 Task: Convert a batch of audio files from FLAC to MP3 format using VLC's batch conversion tool.
Action: Mouse moved to (145, 9)
Screenshot: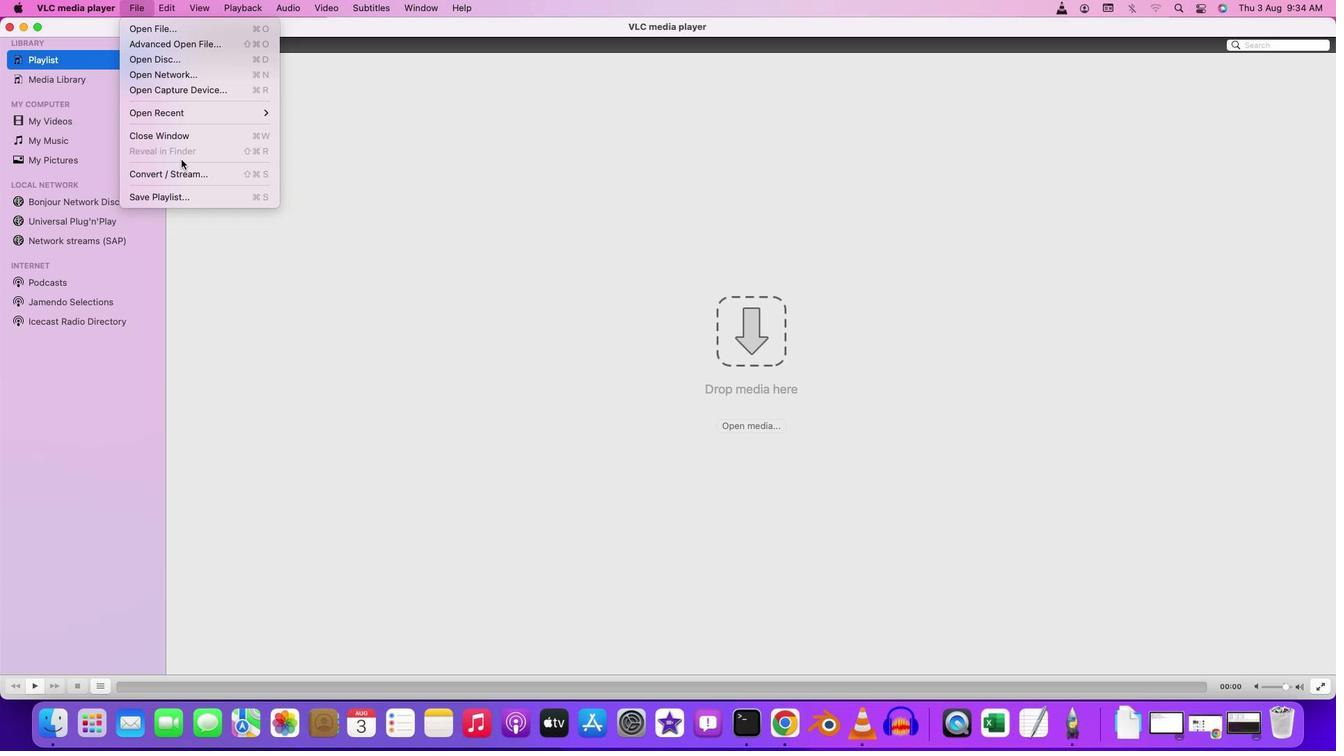 
Action: Mouse pressed left at (145, 9)
Screenshot: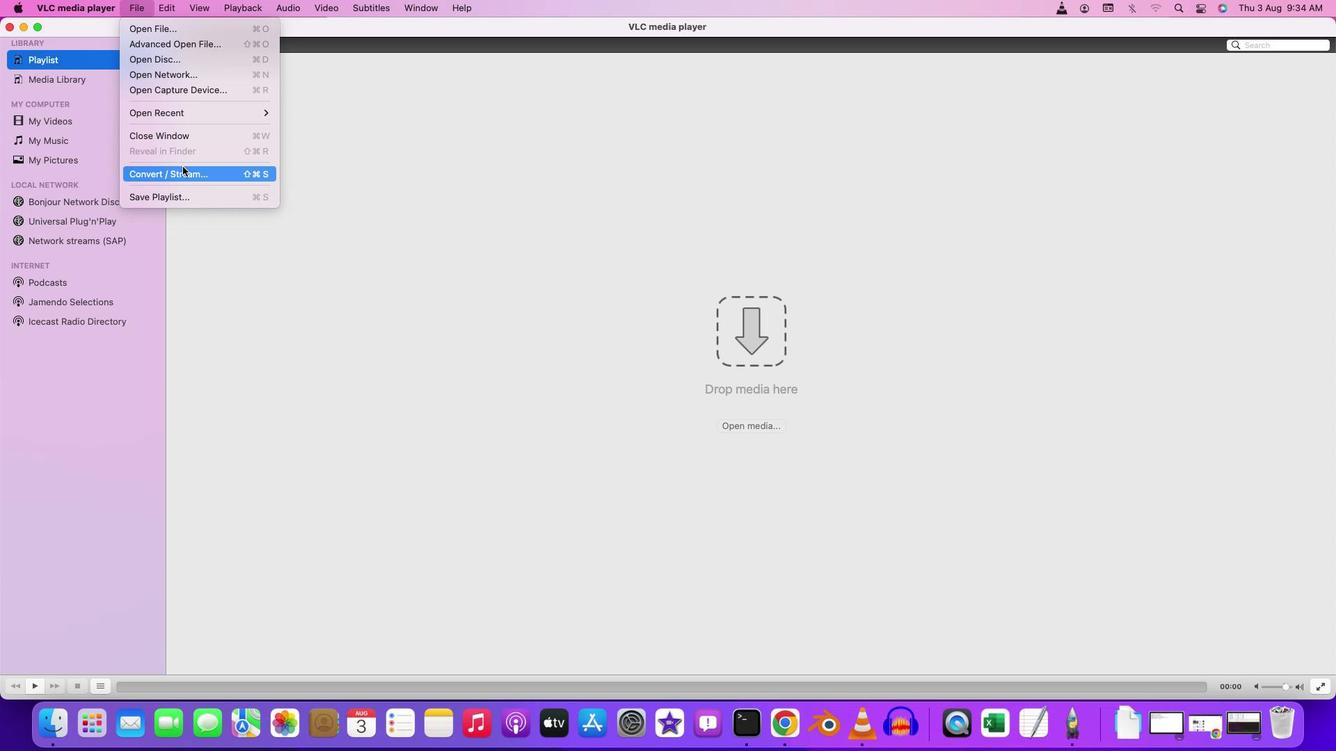 
Action: Mouse moved to (182, 167)
Screenshot: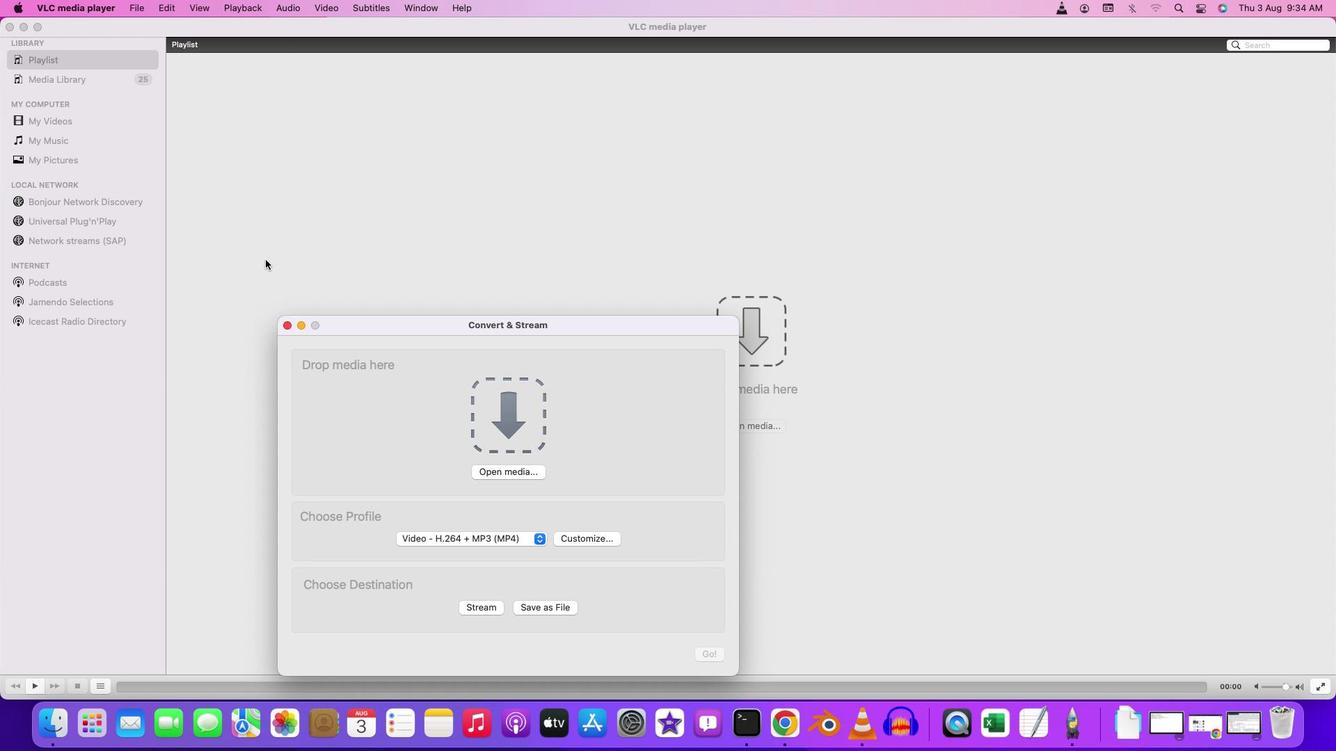 
Action: Mouse pressed left at (182, 167)
Screenshot: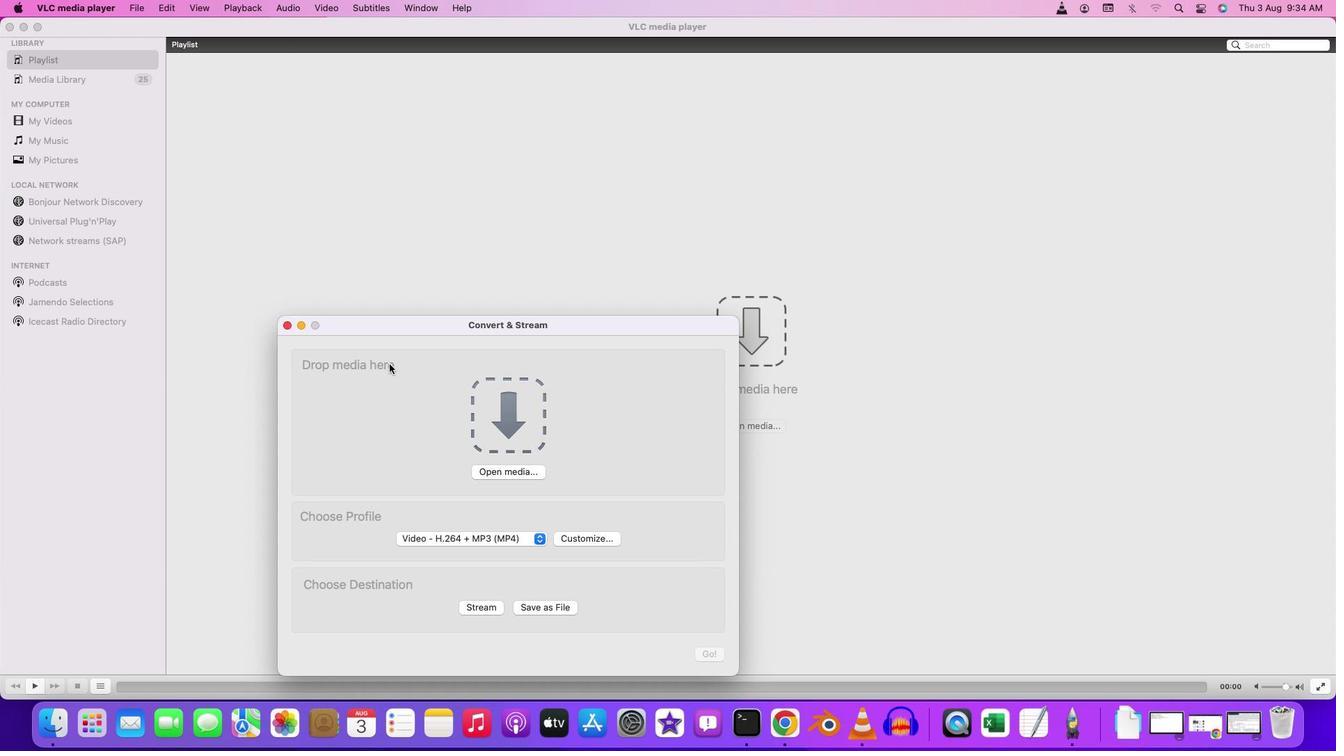 
Action: Mouse moved to (512, 464)
Screenshot: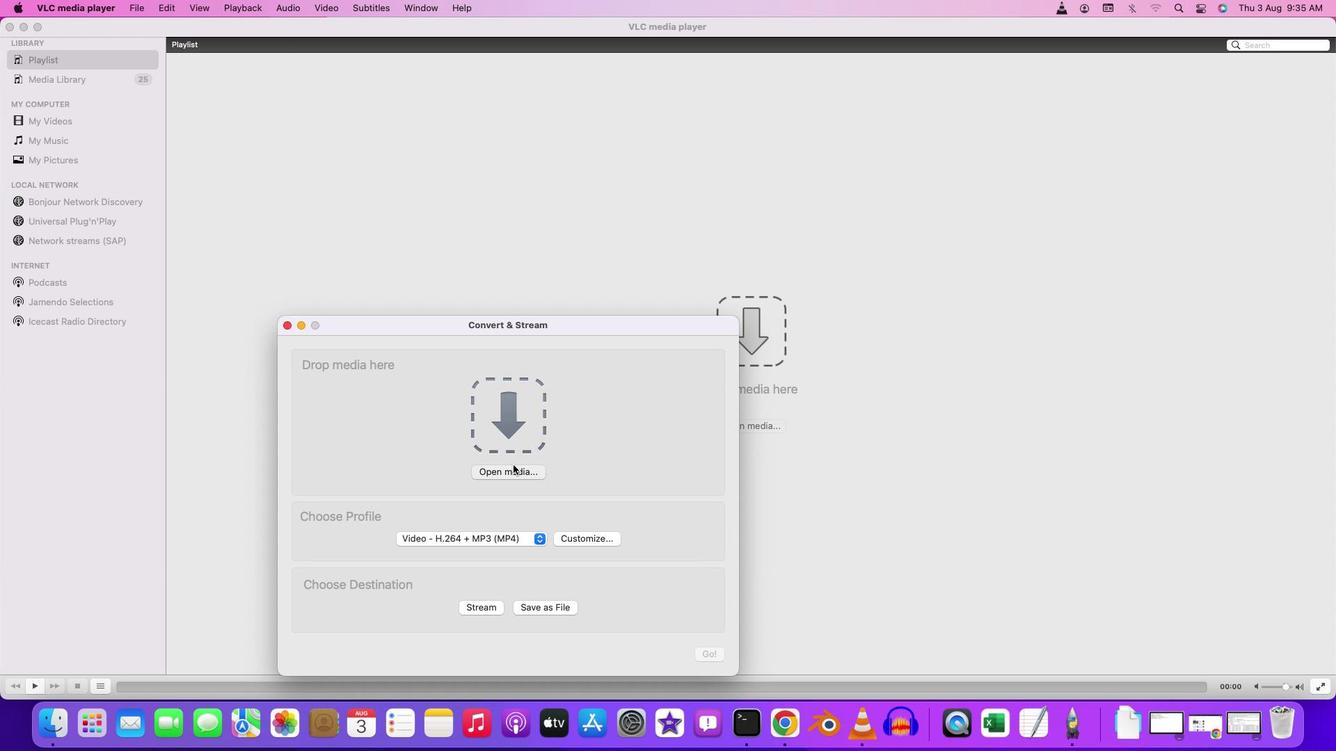
Action: Mouse pressed left at (512, 464)
Screenshot: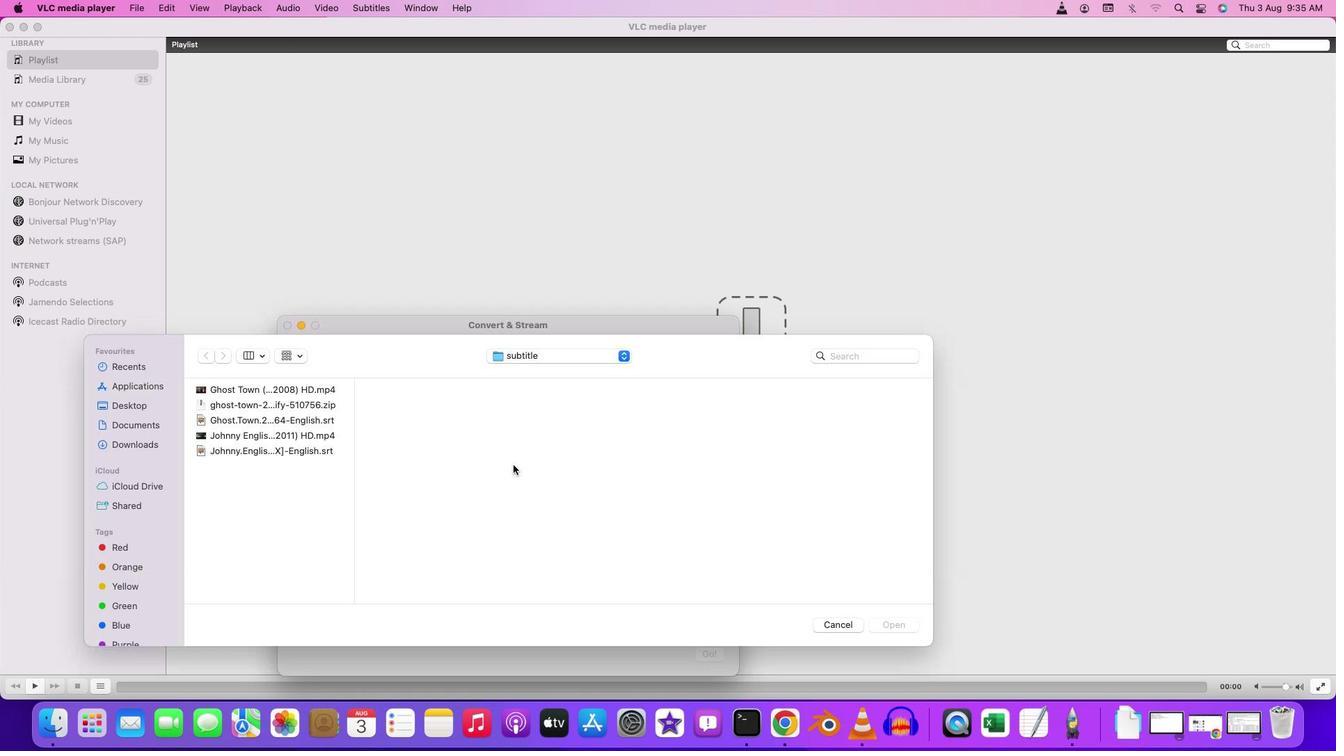 
Action: Mouse moved to (142, 406)
Screenshot: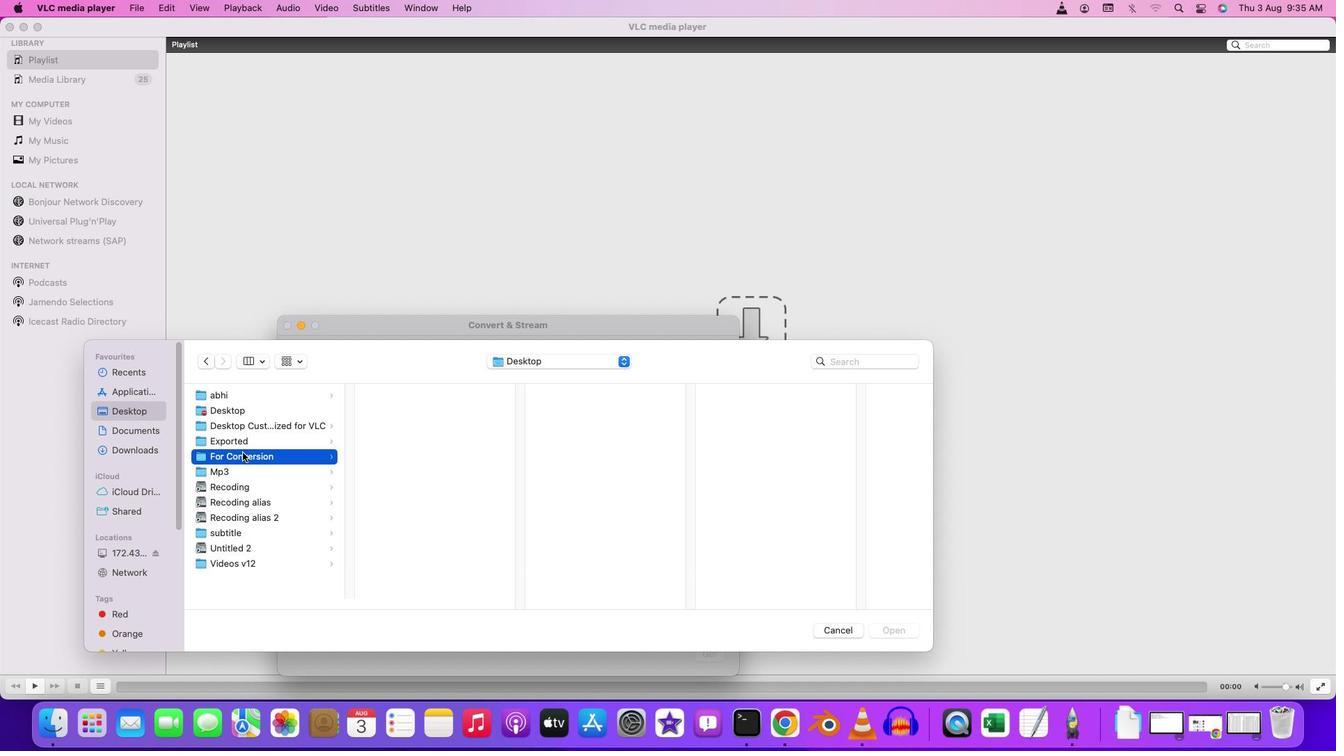 
Action: Mouse pressed left at (142, 406)
Screenshot: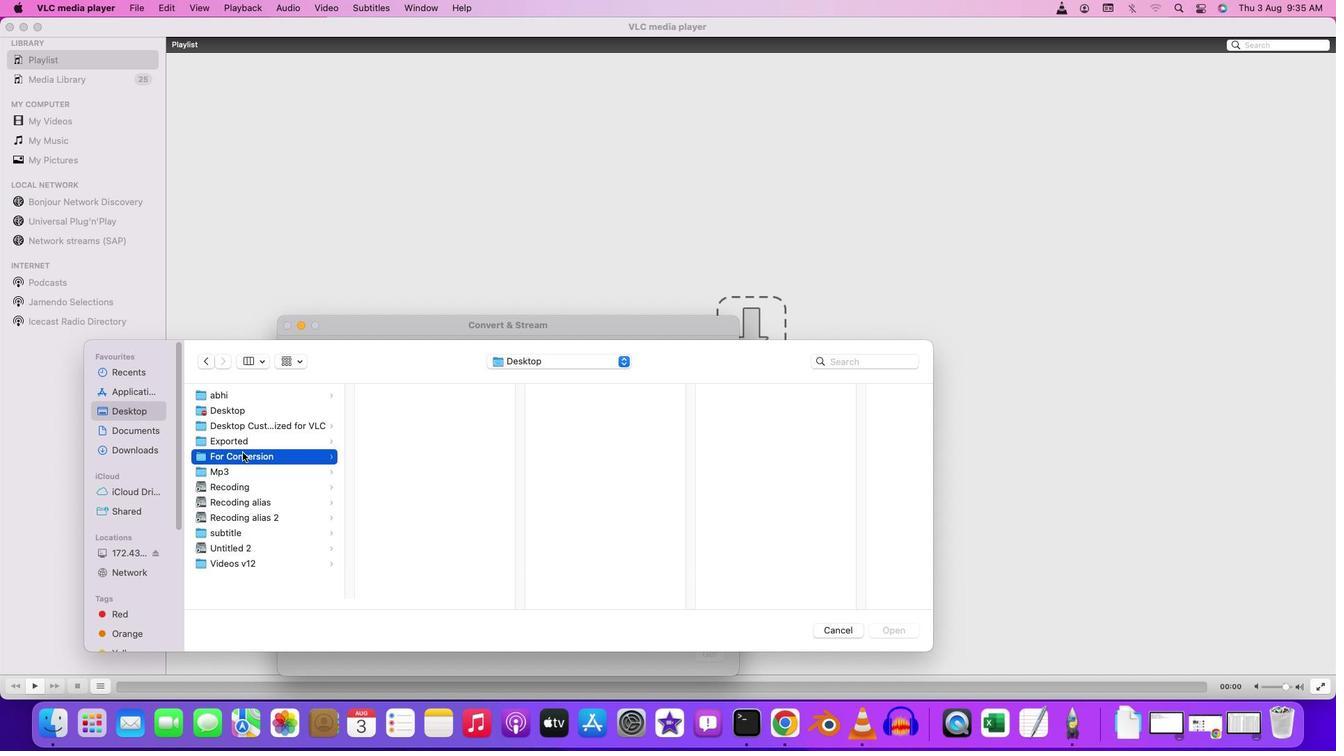 
Action: Mouse moved to (242, 452)
Screenshot: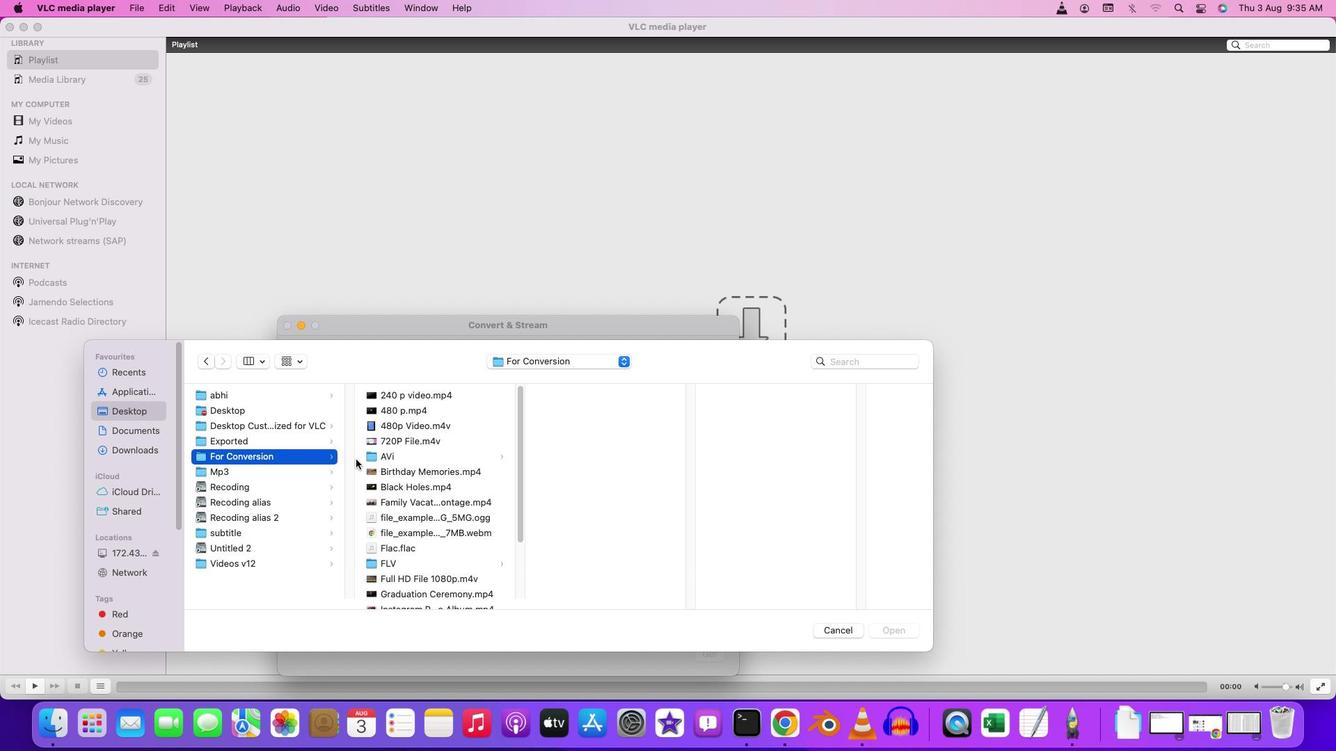 
Action: Mouse pressed left at (242, 452)
Screenshot: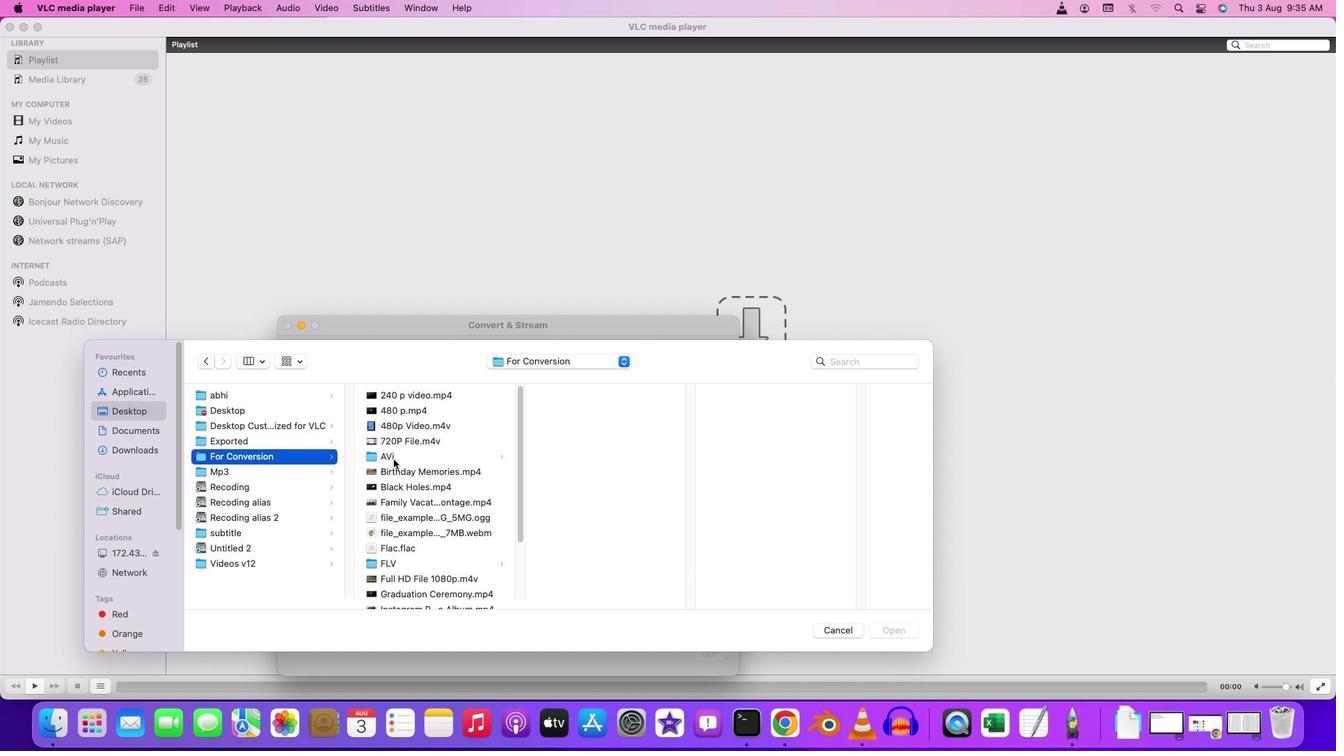 
Action: Mouse moved to (242, 452)
Screenshot: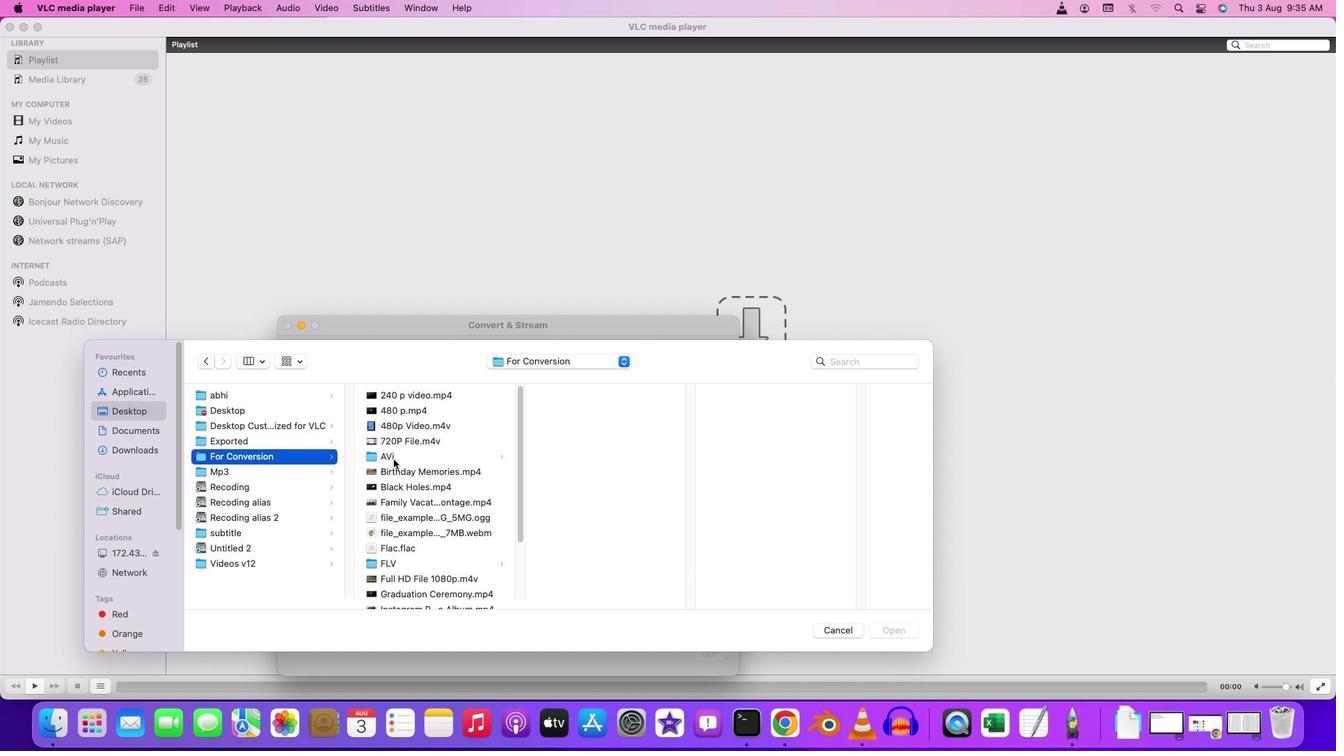 
Action: Mouse pressed left at (242, 452)
Screenshot: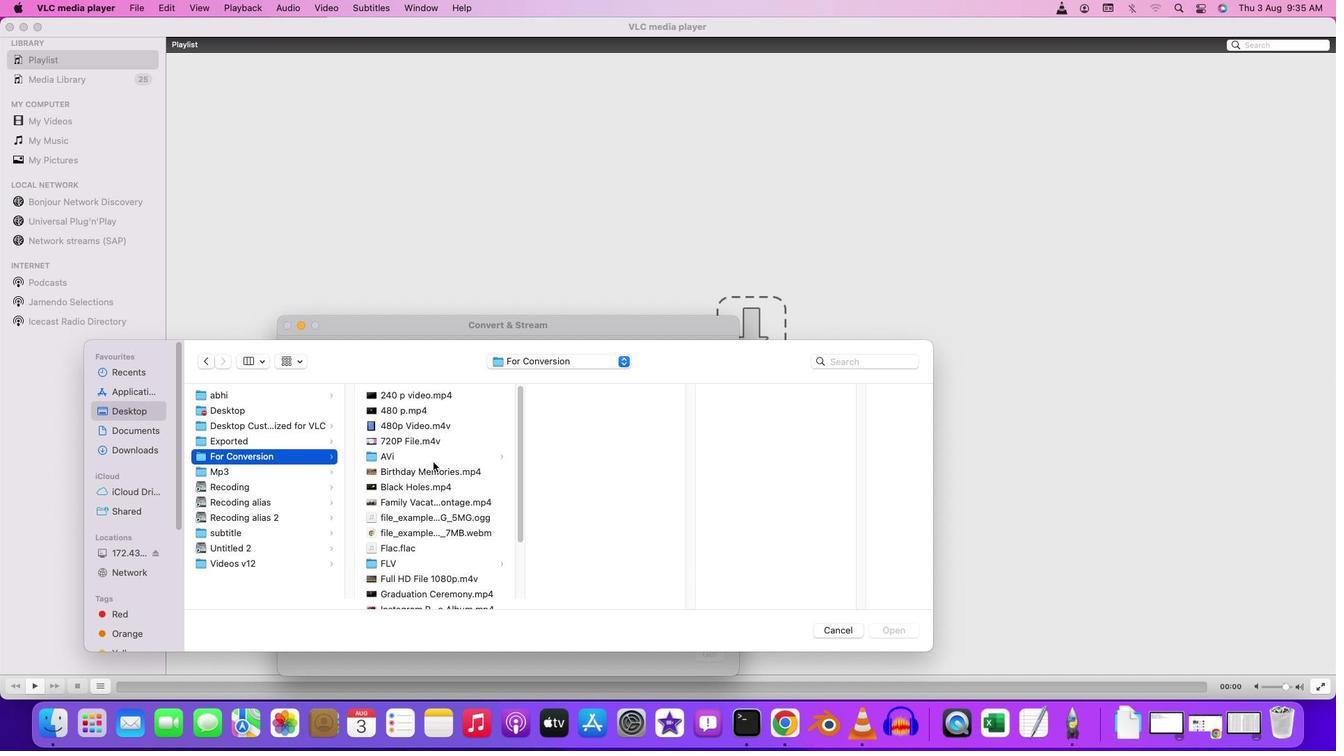 
Action: Mouse moved to (411, 549)
Screenshot: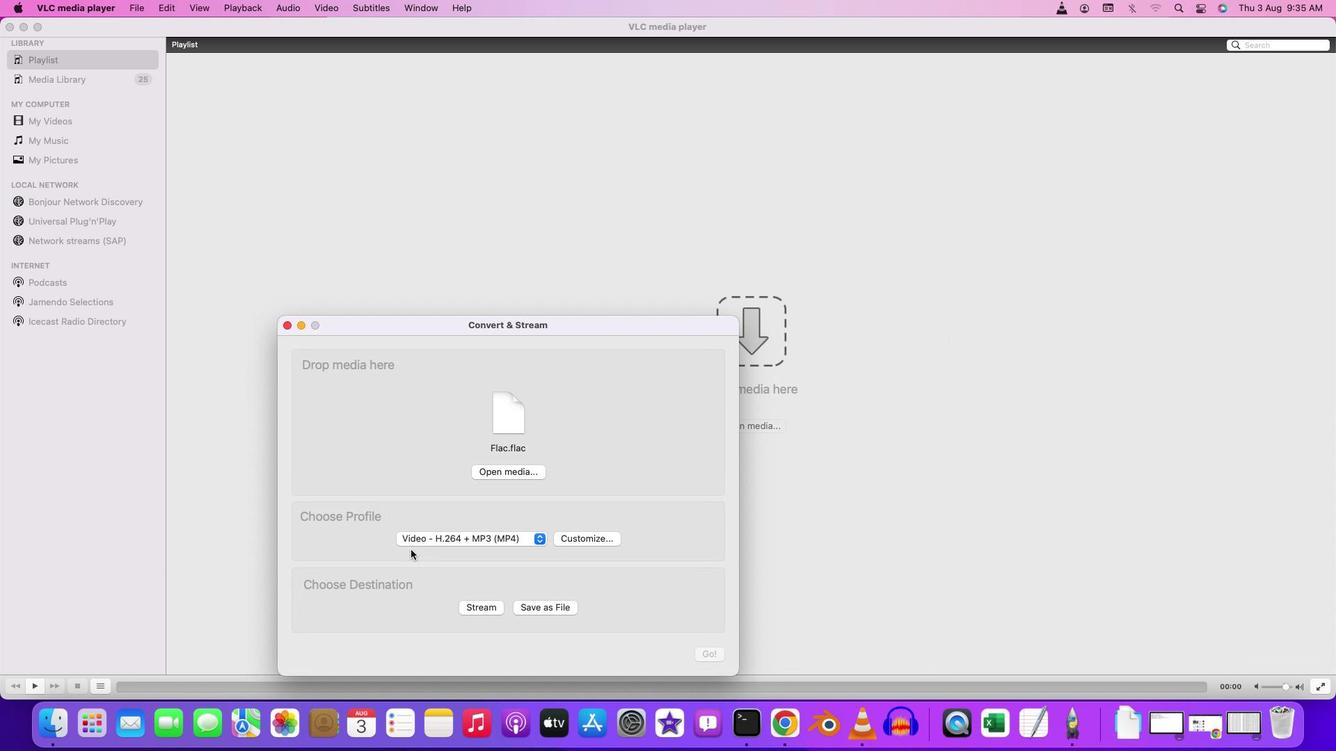 
Action: Mouse pressed left at (411, 549)
Screenshot: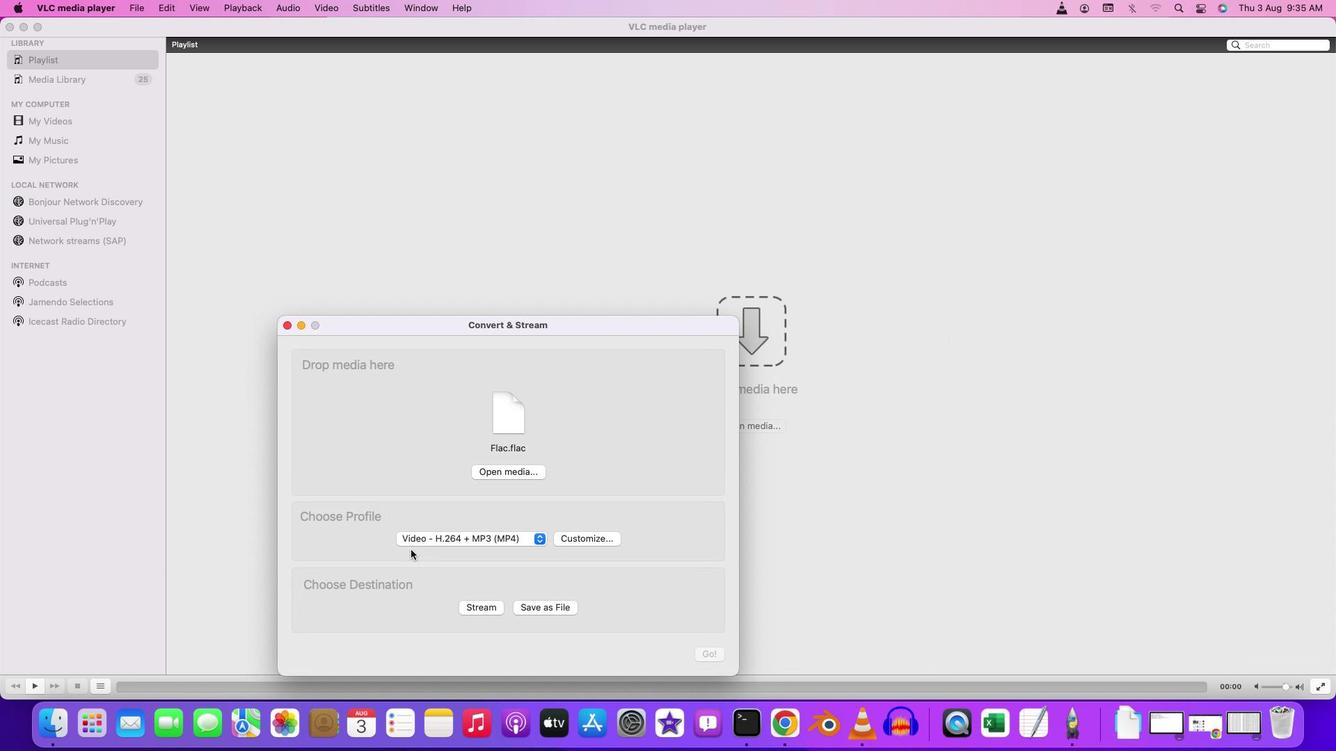 
Action: Mouse pressed left at (411, 549)
Screenshot: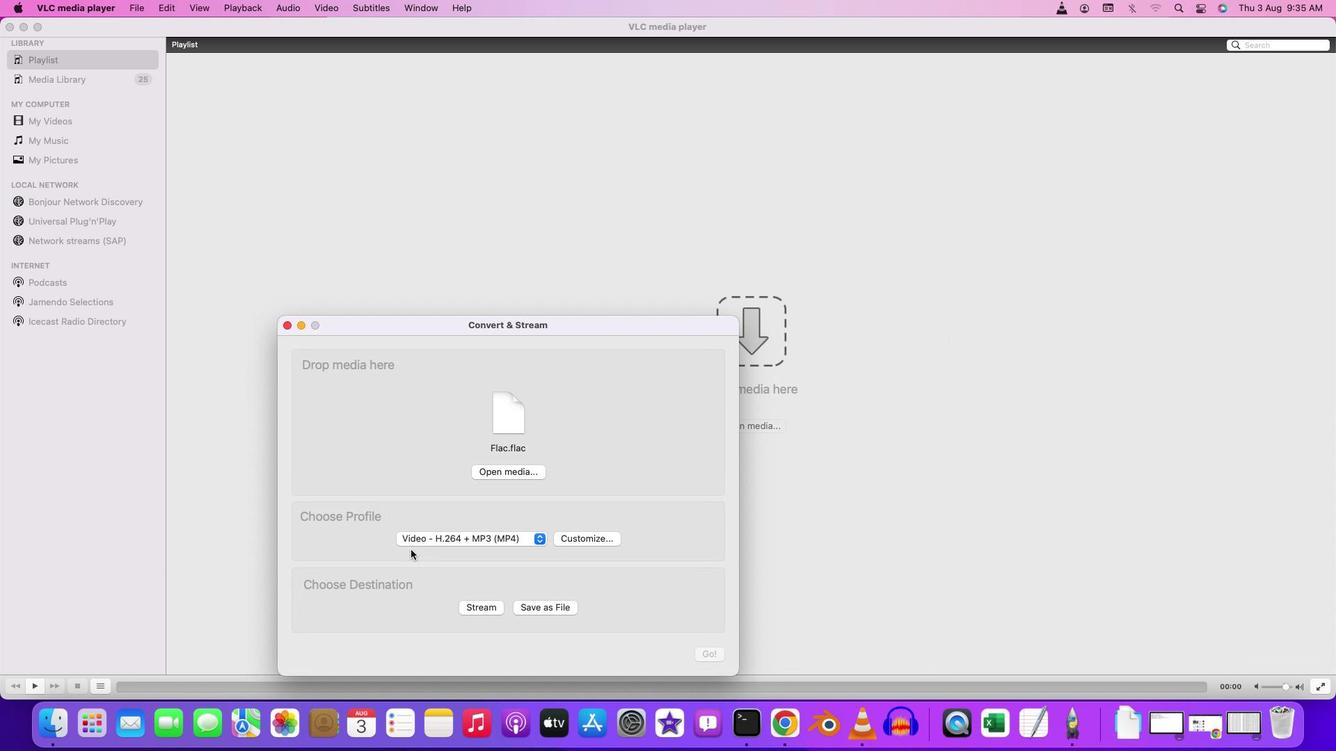 
Action: Mouse moved to (542, 544)
Screenshot: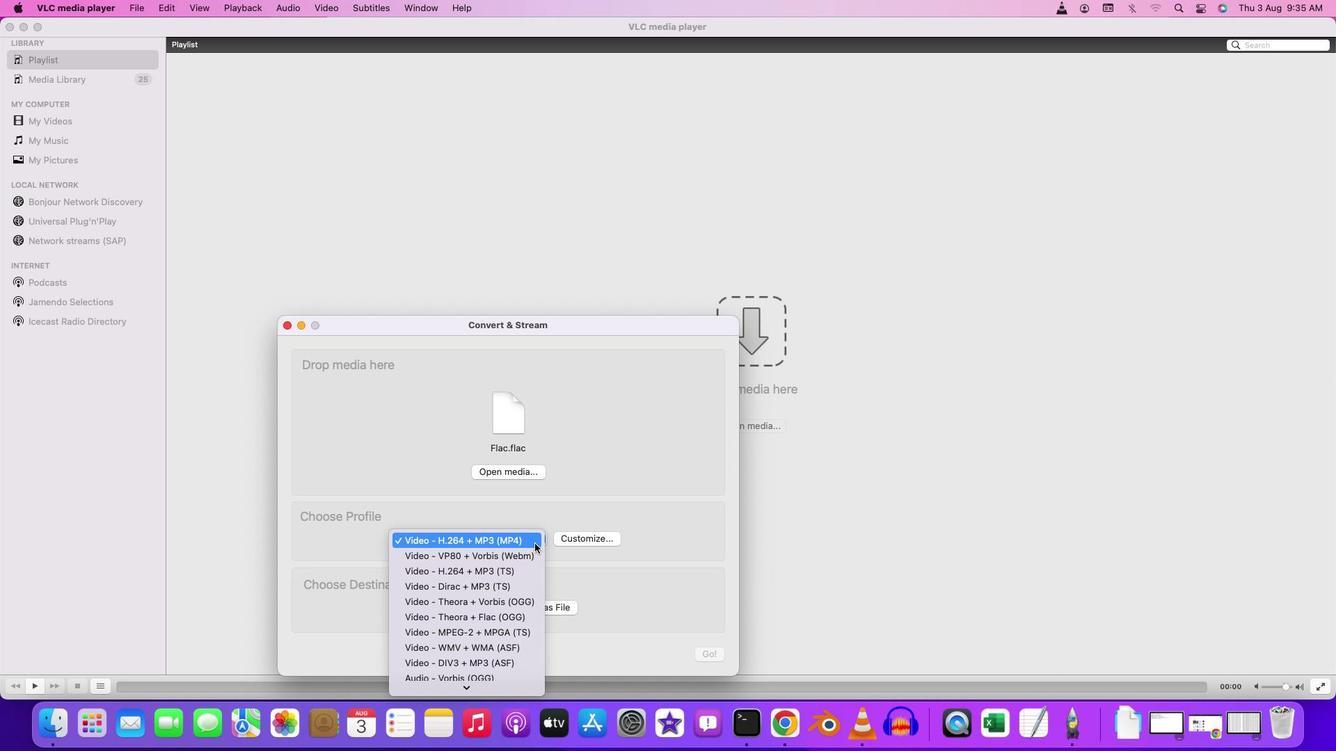 
Action: Mouse pressed left at (542, 544)
Screenshot: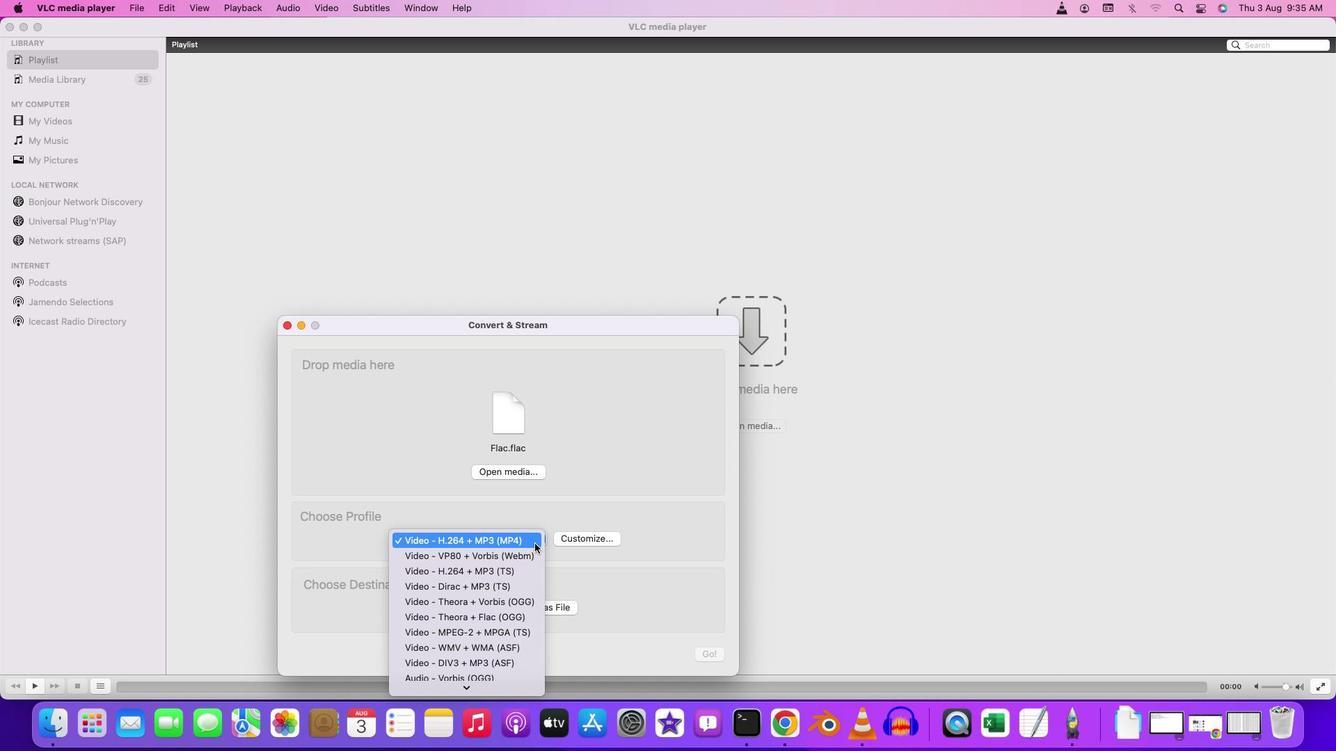 
Action: Mouse moved to (535, 543)
Screenshot: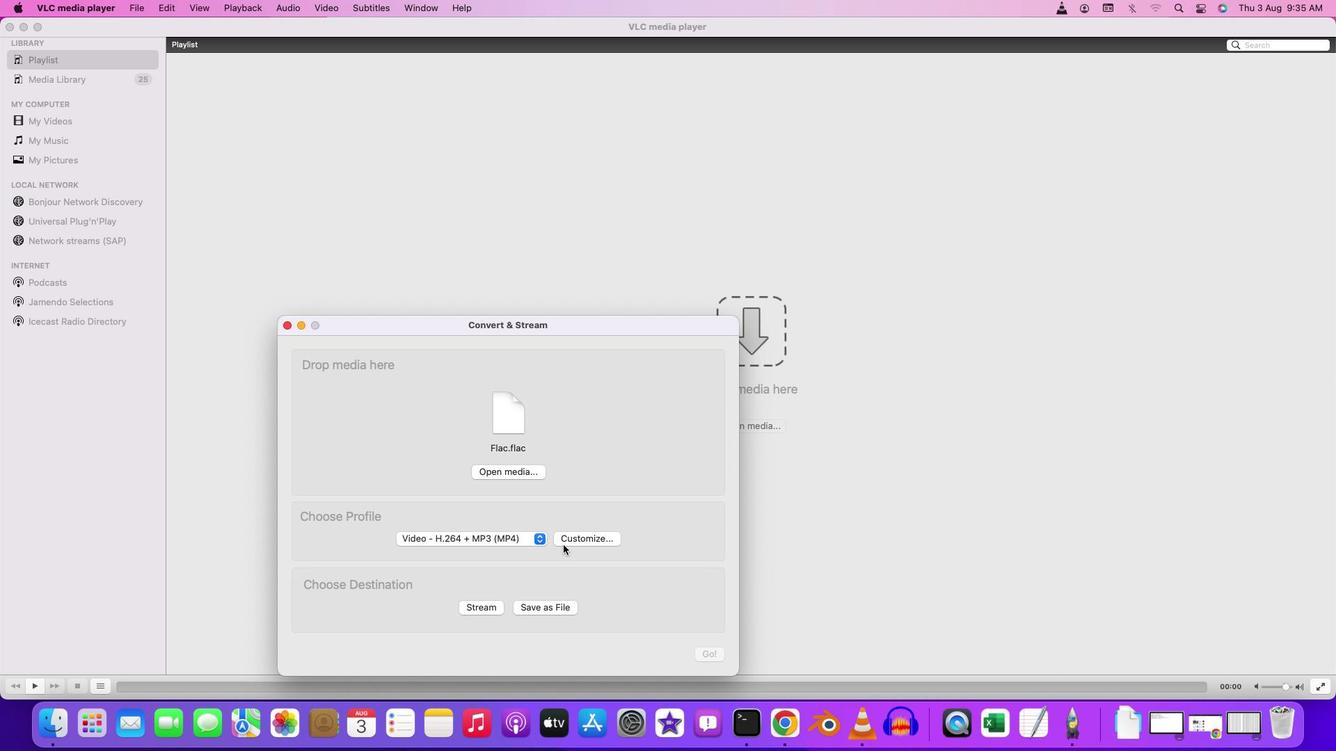 
Action: Mouse pressed left at (535, 543)
Screenshot: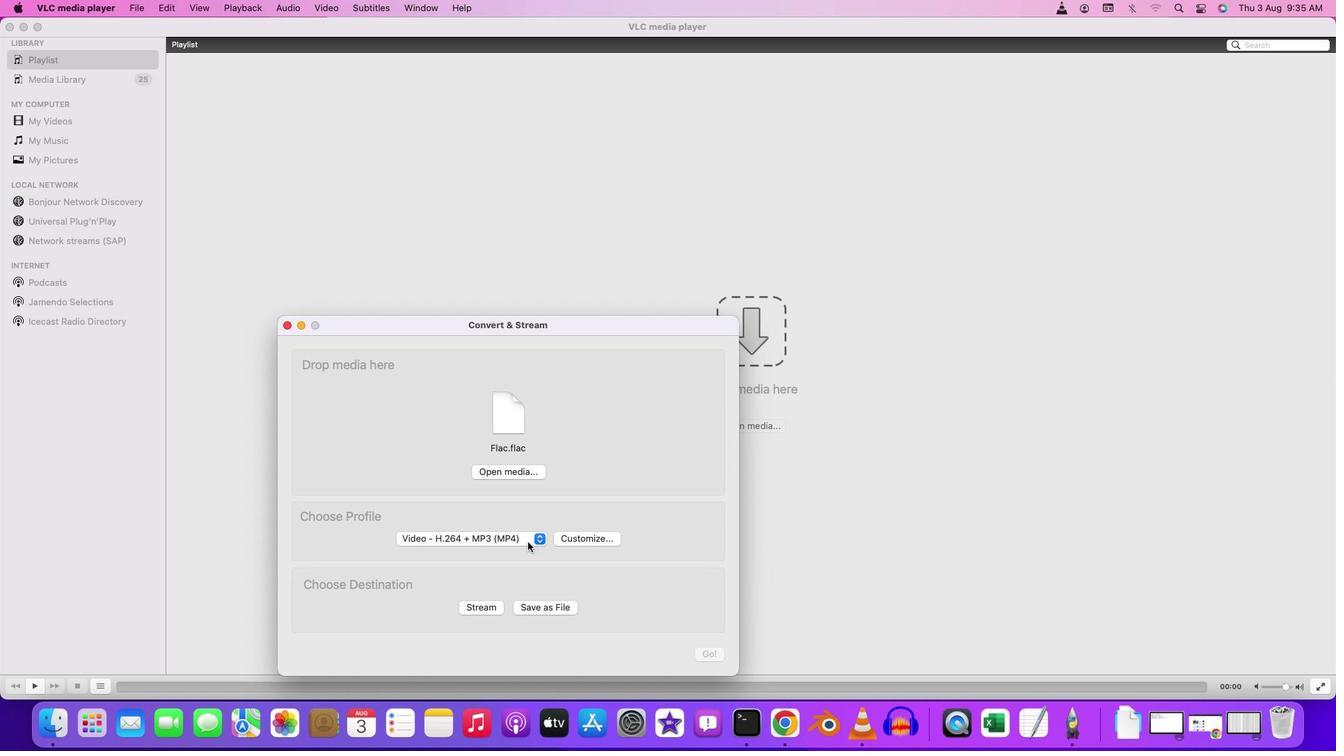 
Action: Mouse moved to (535, 541)
Screenshot: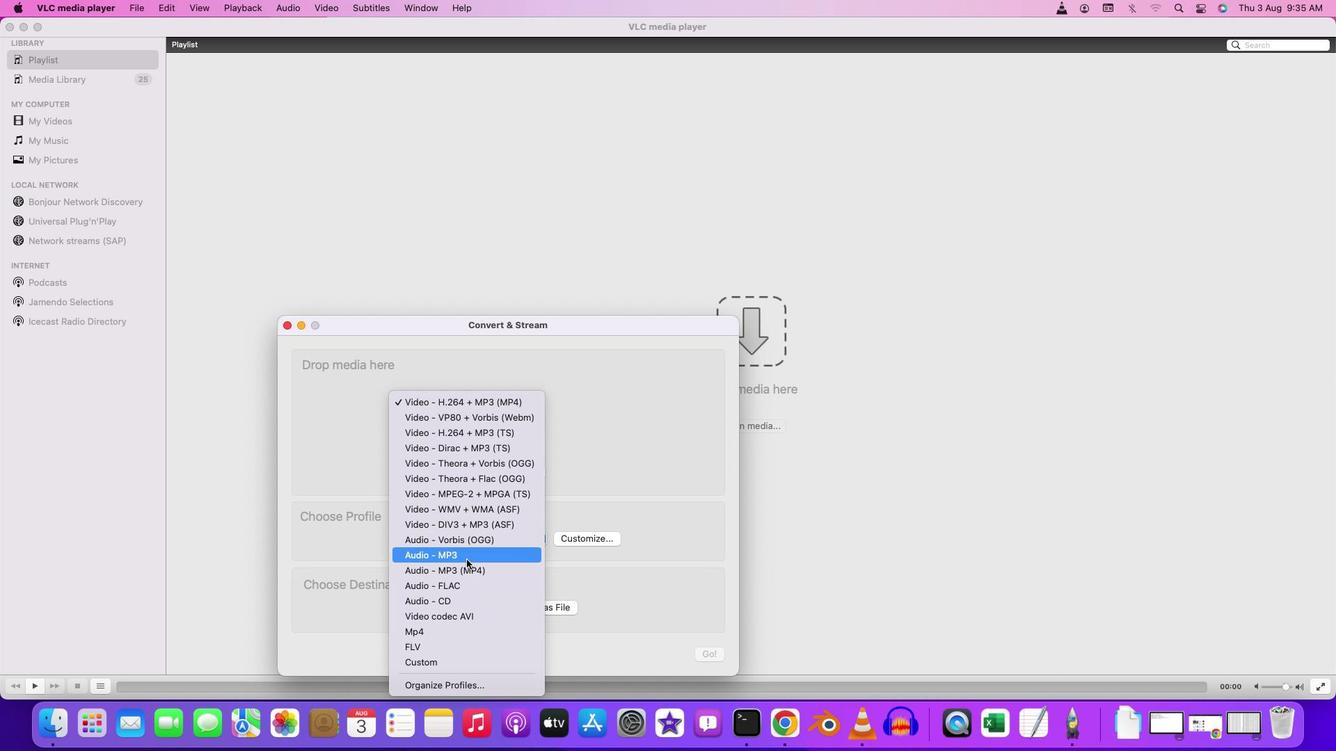 
Action: Mouse pressed left at (535, 541)
Screenshot: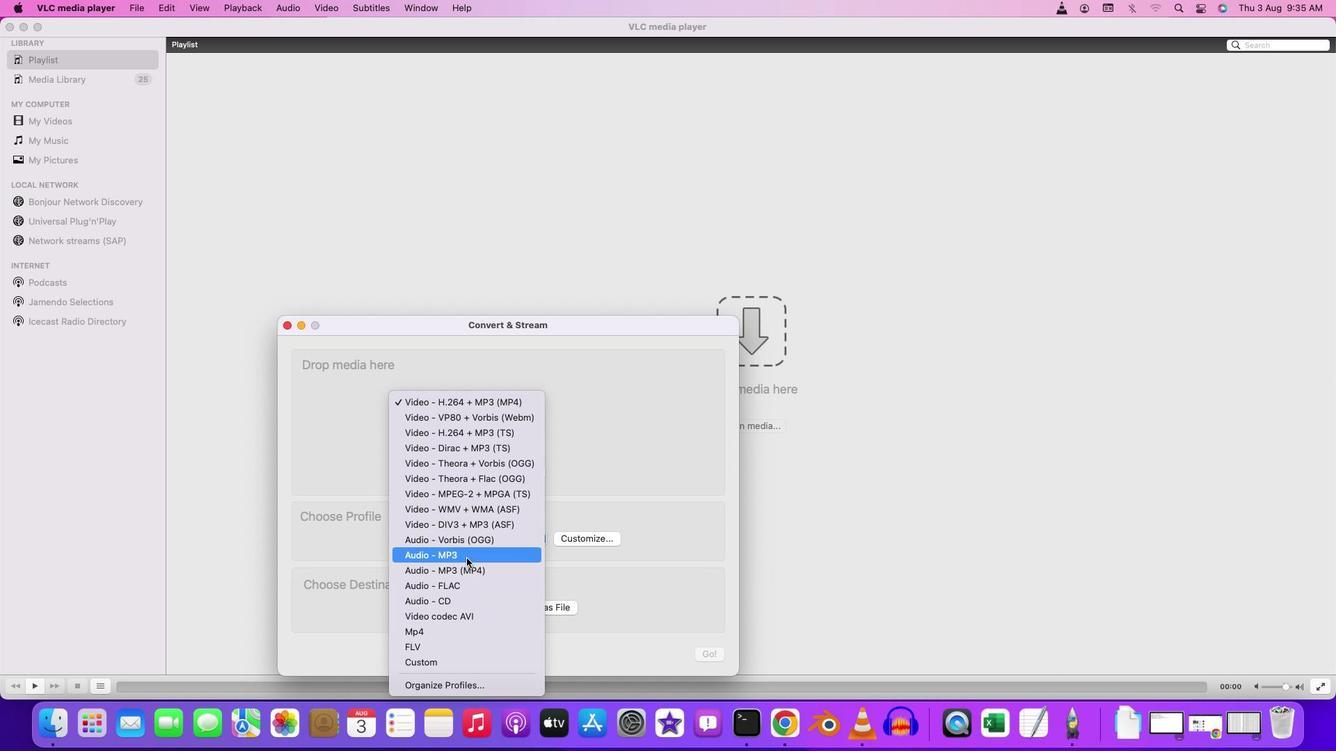 
Action: Mouse moved to (491, 613)
Screenshot: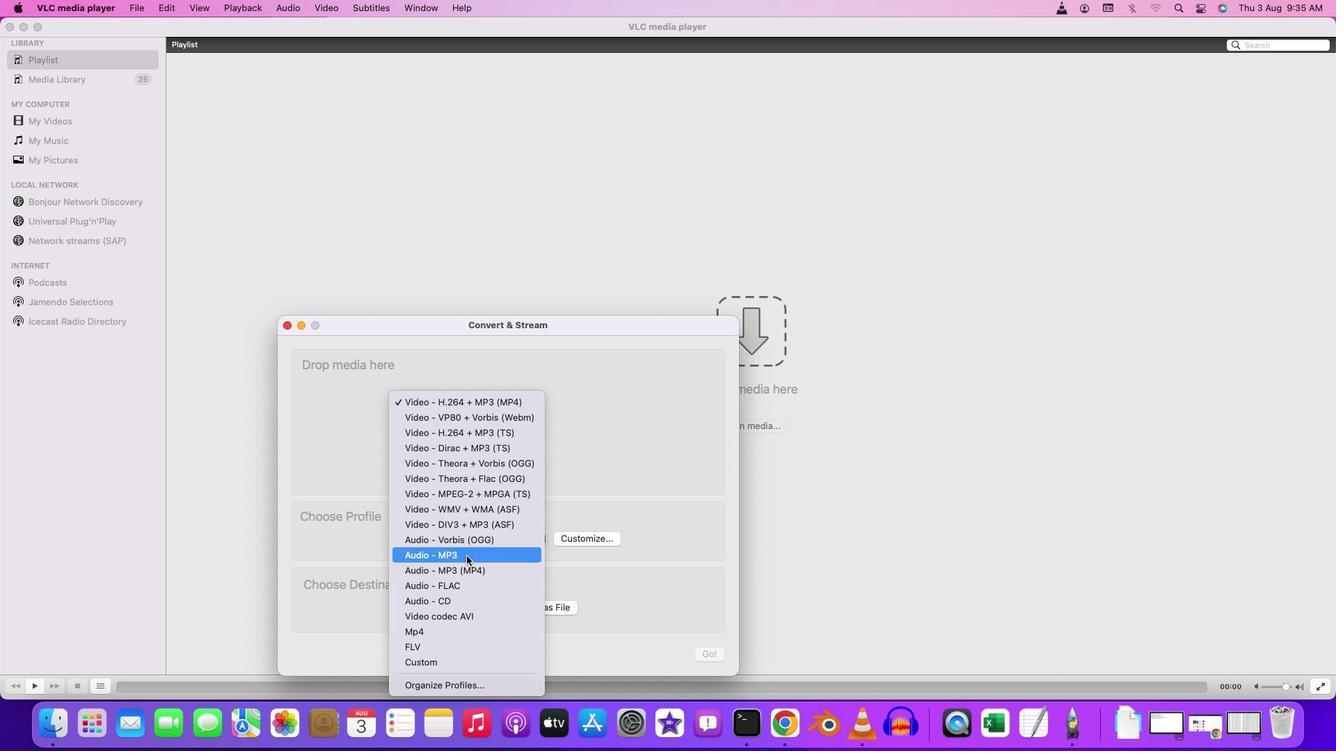 
Action: Mouse scrolled (491, 613) with delta (0, 0)
Screenshot: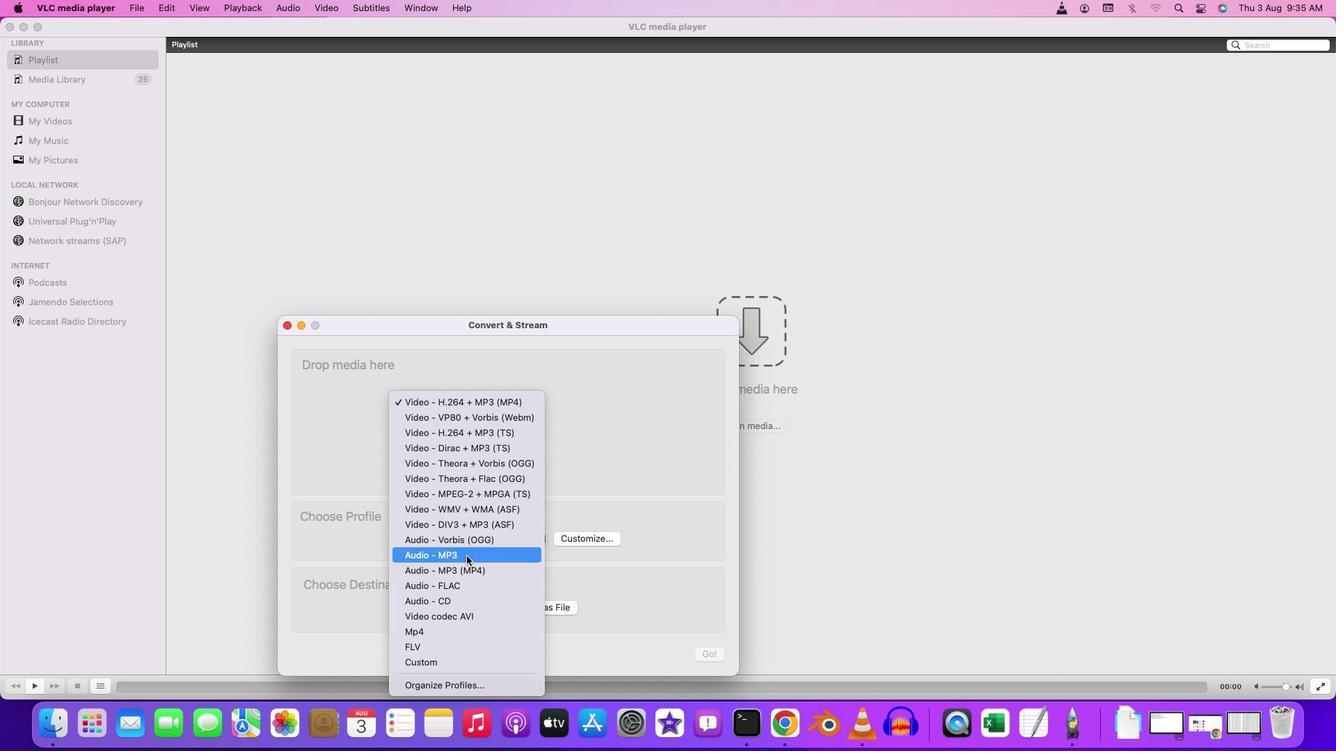 
Action: Mouse moved to (491, 614)
Screenshot: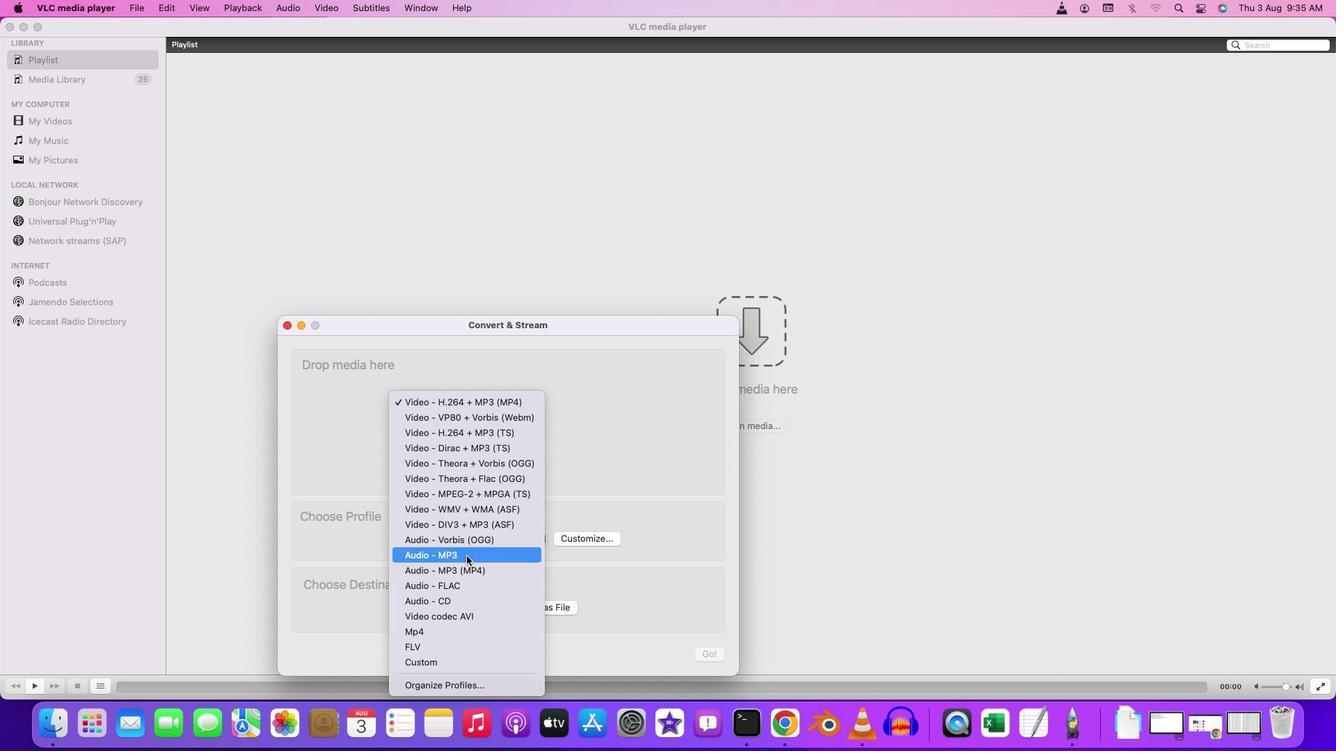 
Action: Mouse scrolled (491, 614) with delta (0, 0)
Screenshot: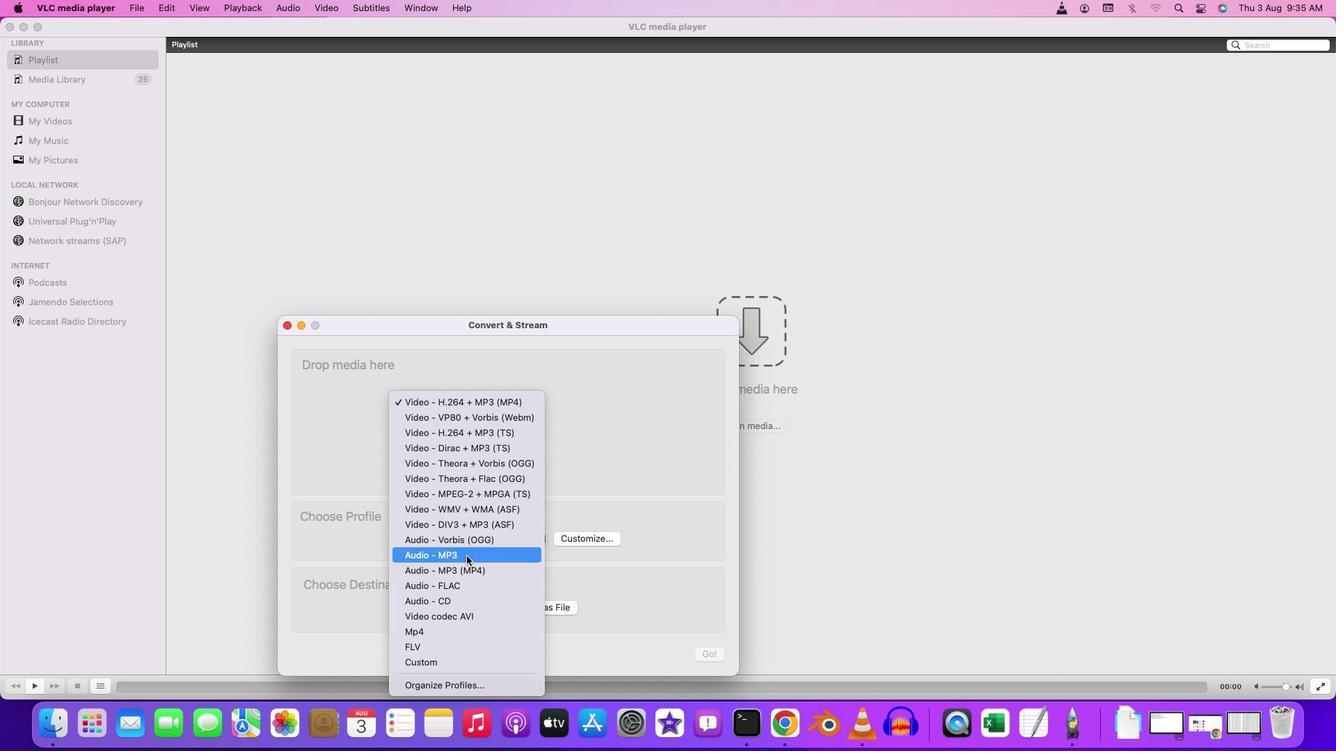 
Action: Mouse moved to (490, 614)
Screenshot: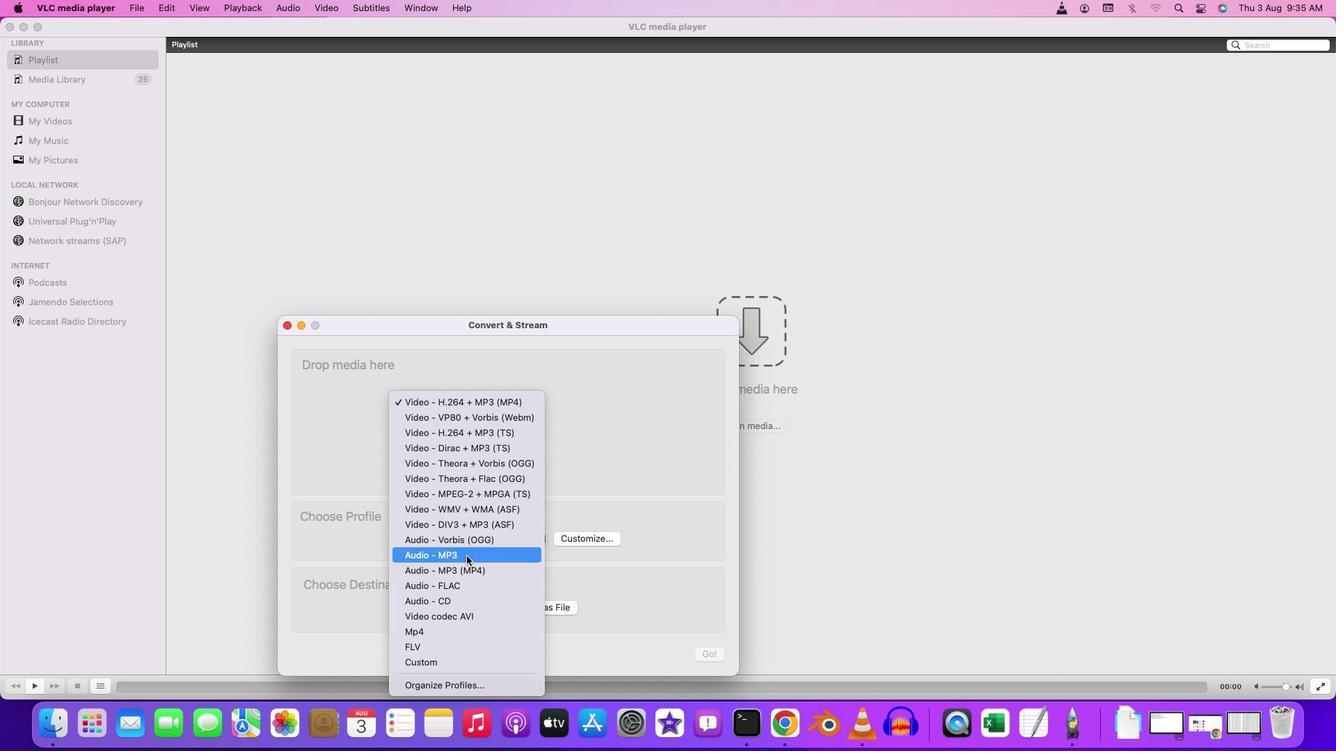 
Action: Mouse scrolled (490, 614) with delta (0, -2)
Screenshot: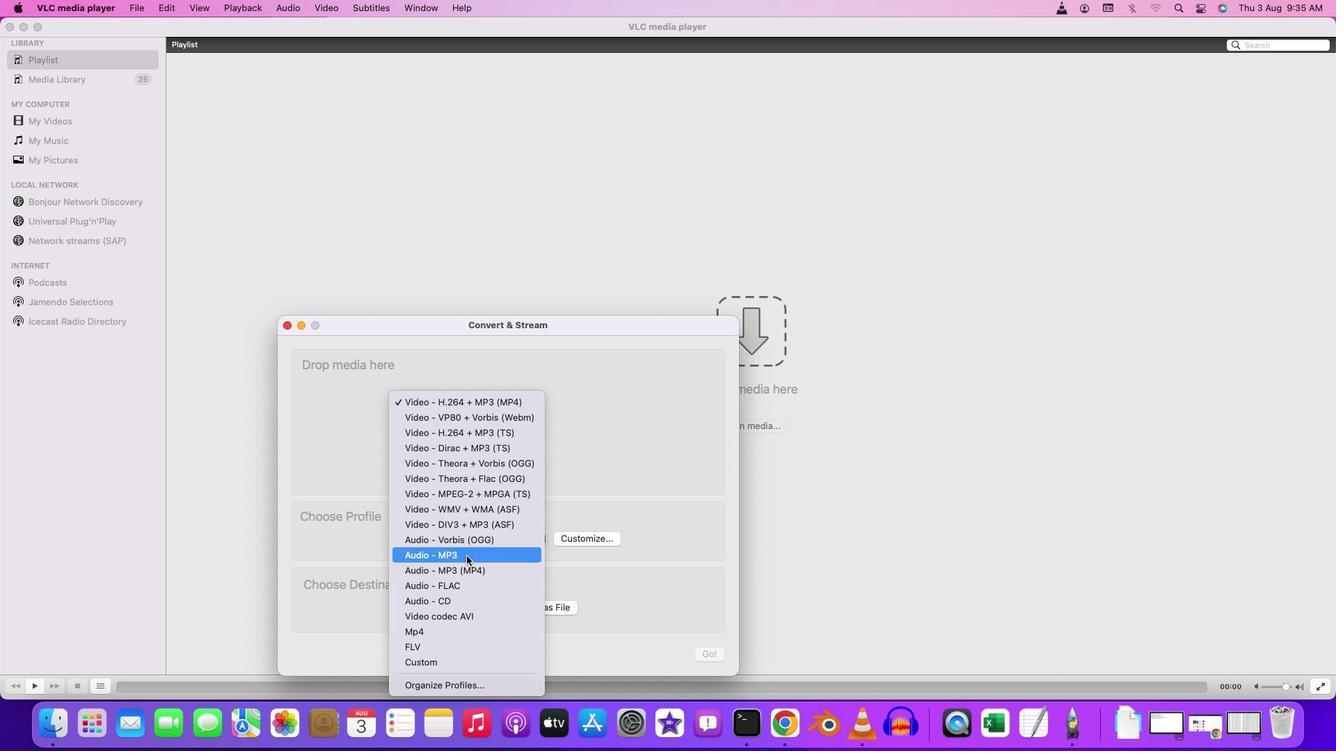 
Action: Mouse moved to (490, 615)
Screenshot: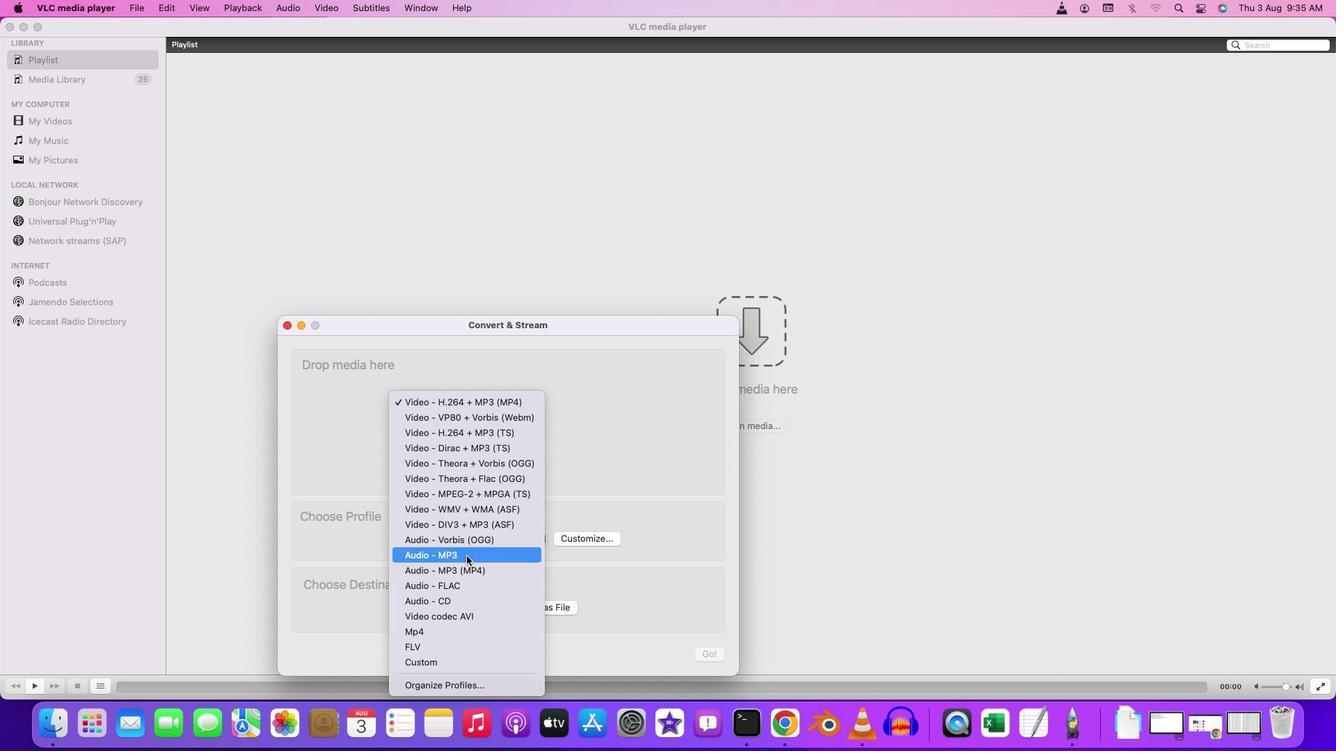 
Action: Mouse scrolled (490, 615) with delta (0, -3)
Screenshot: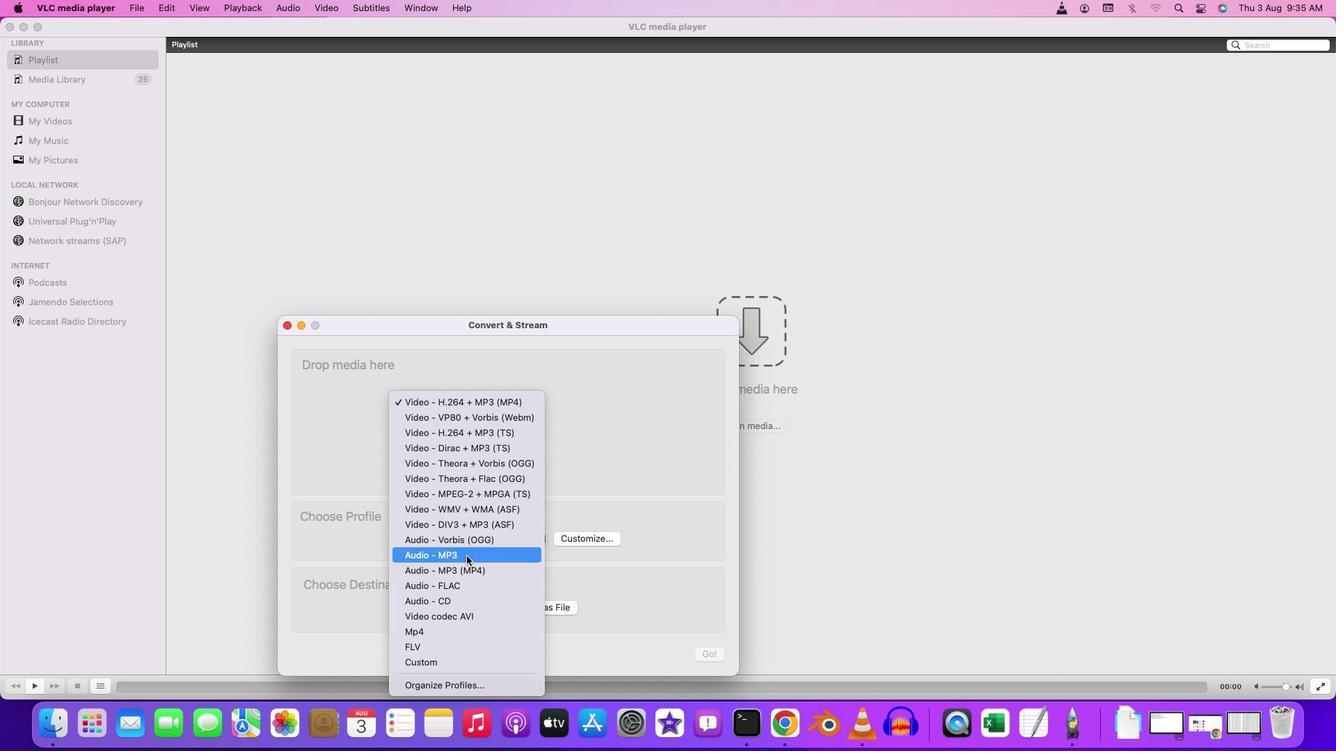
Action: Mouse scrolled (490, 615) with delta (0, -4)
Screenshot: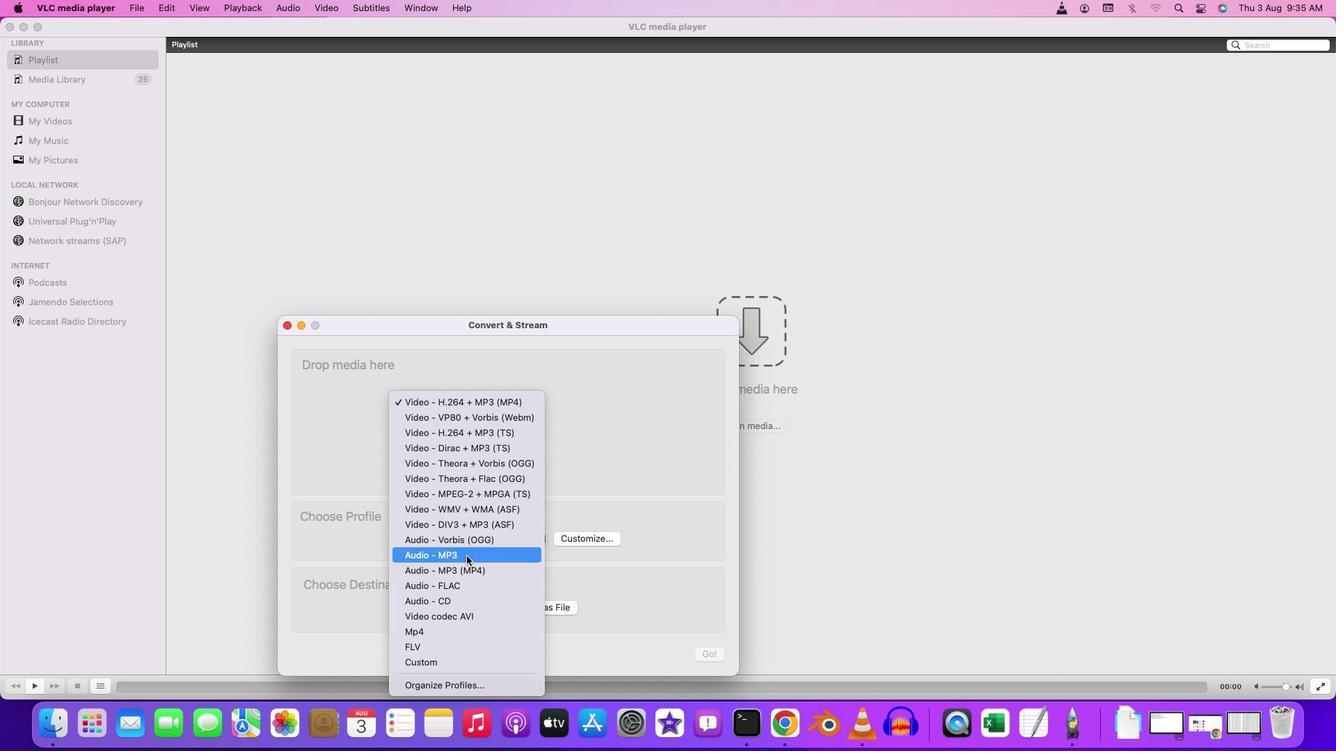 
Action: Mouse scrolled (490, 615) with delta (0, -4)
Screenshot: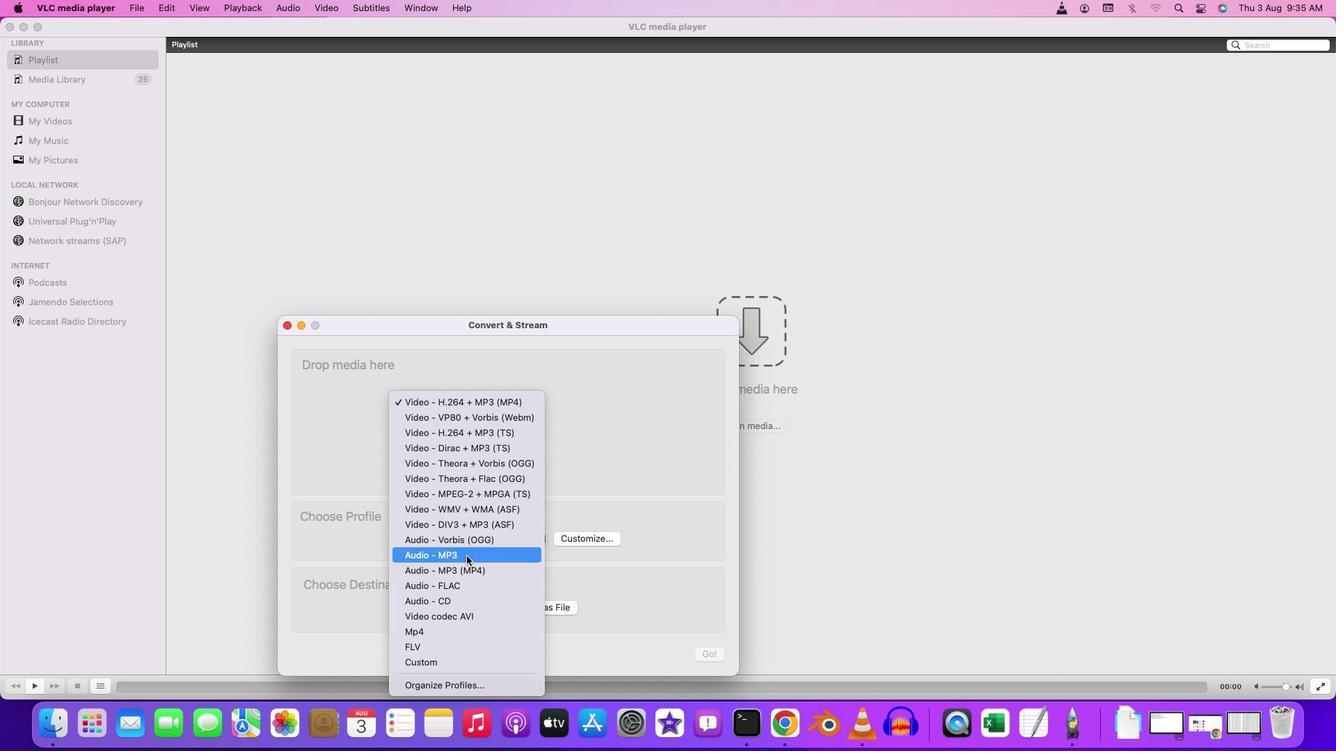 
Action: Mouse moved to (466, 556)
Screenshot: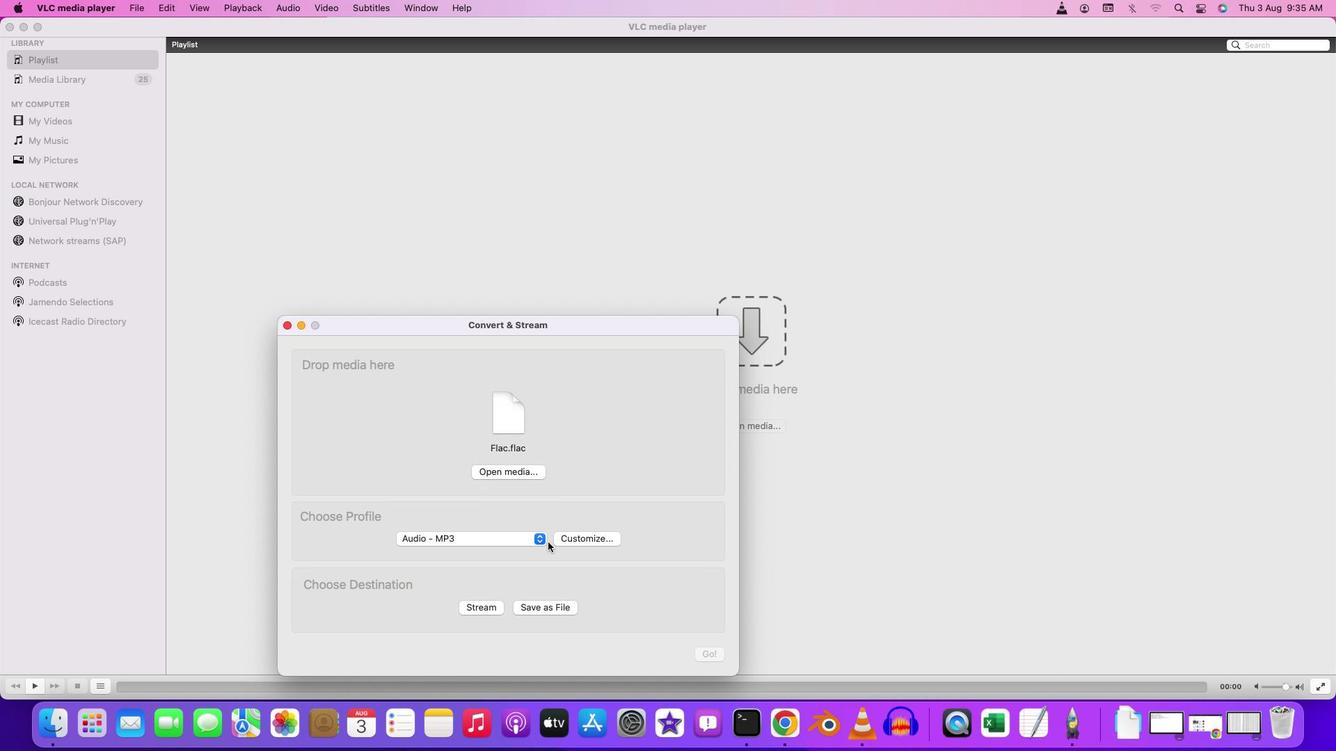 
Action: Mouse pressed left at (466, 556)
Screenshot: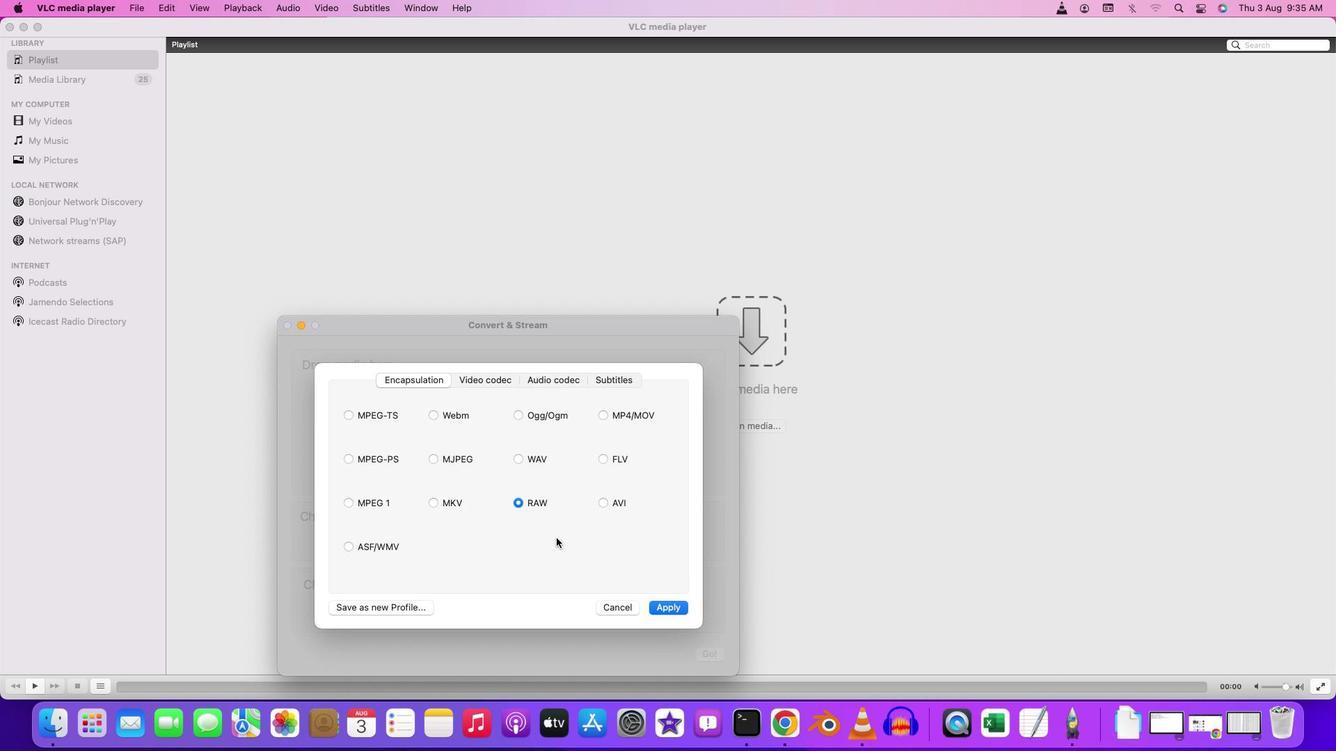 
Action: Mouse moved to (555, 538)
Screenshot: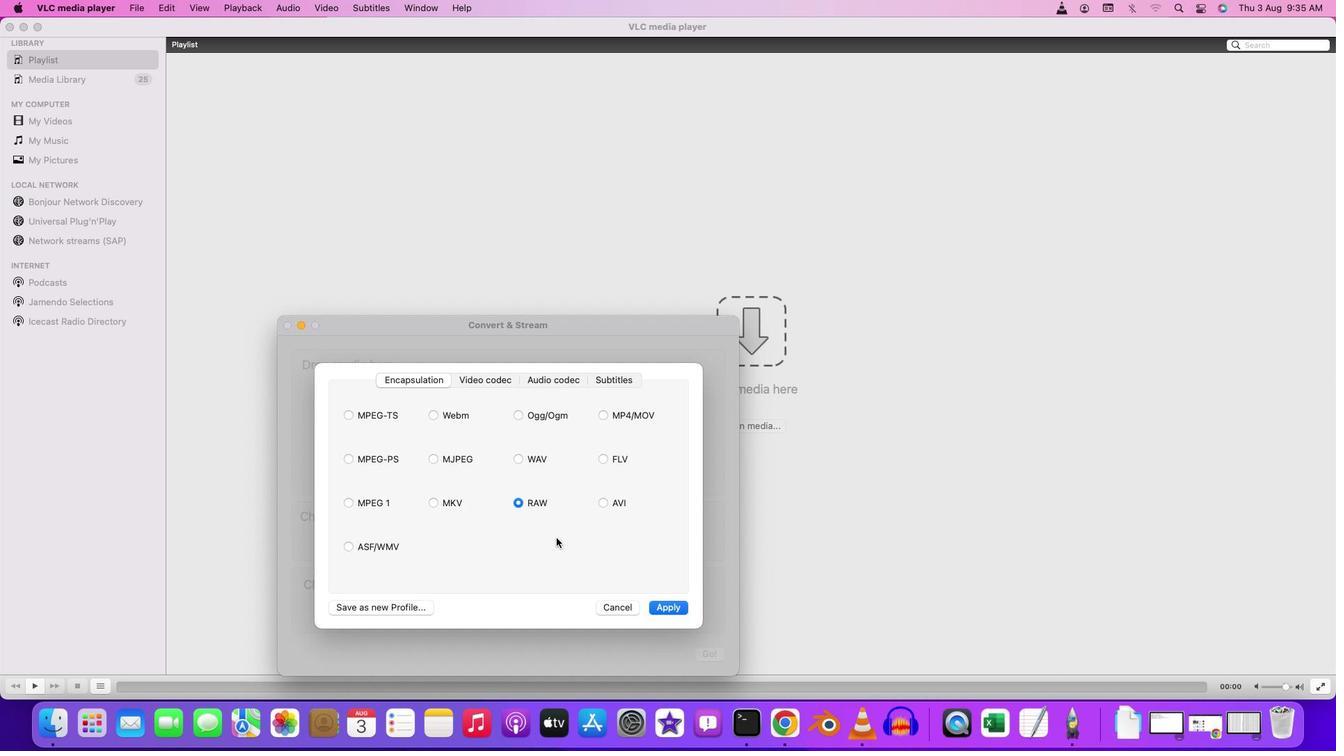 
Action: Mouse pressed left at (555, 538)
Screenshot: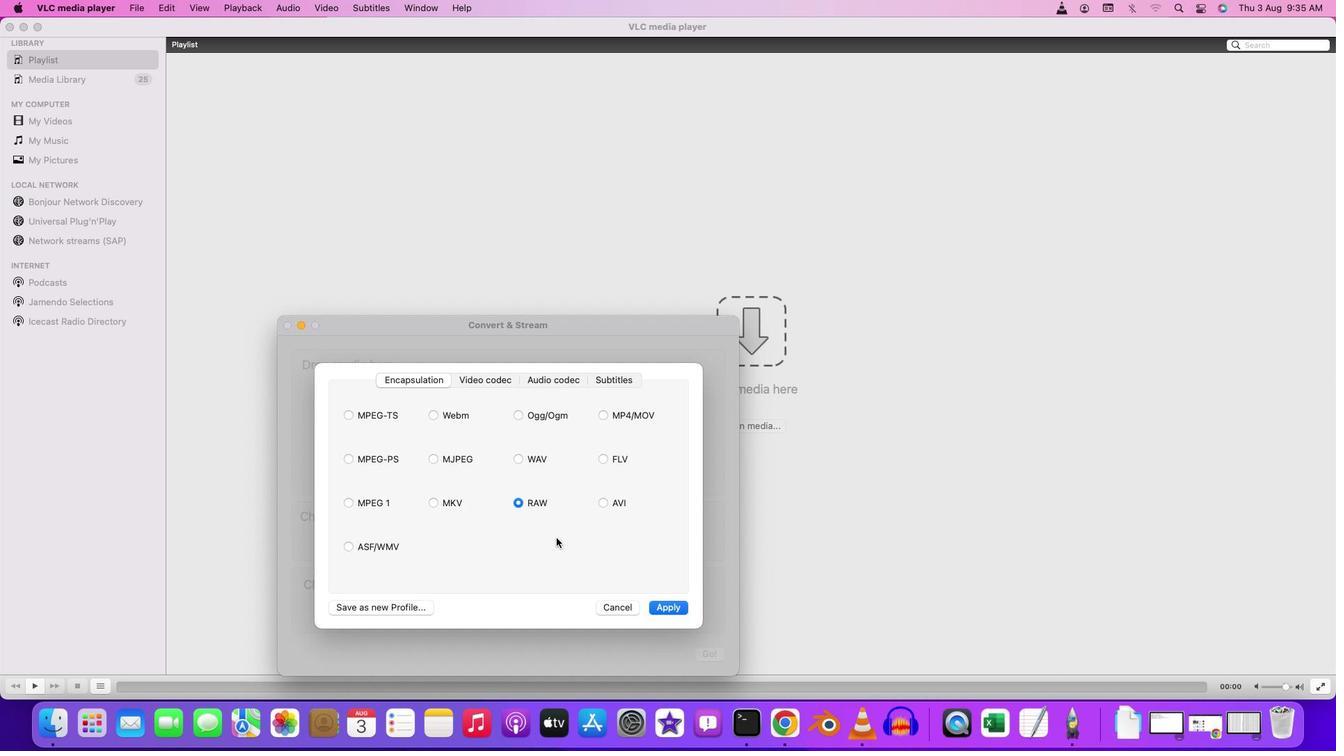 
Action: Mouse moved to (550, 380)
Screenshot: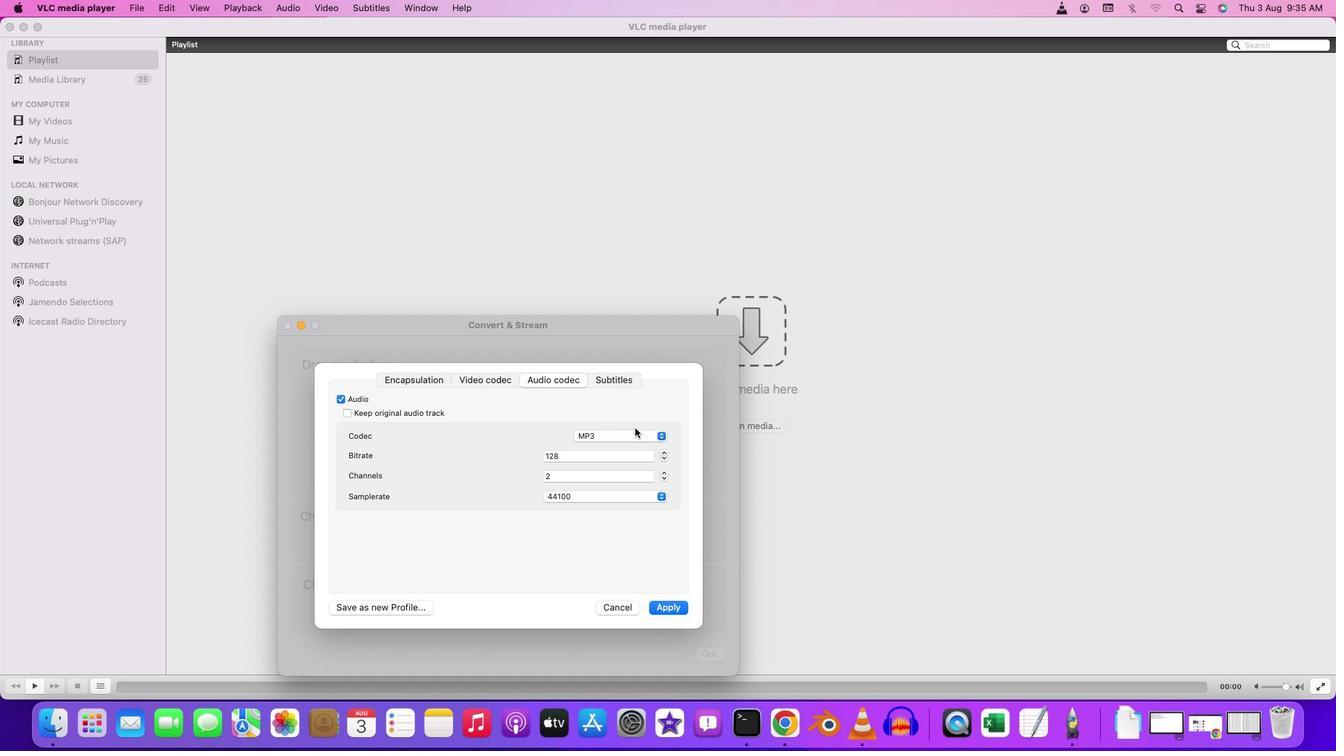 
Action: Mouse pressed left at (550, 380)
Screenshot: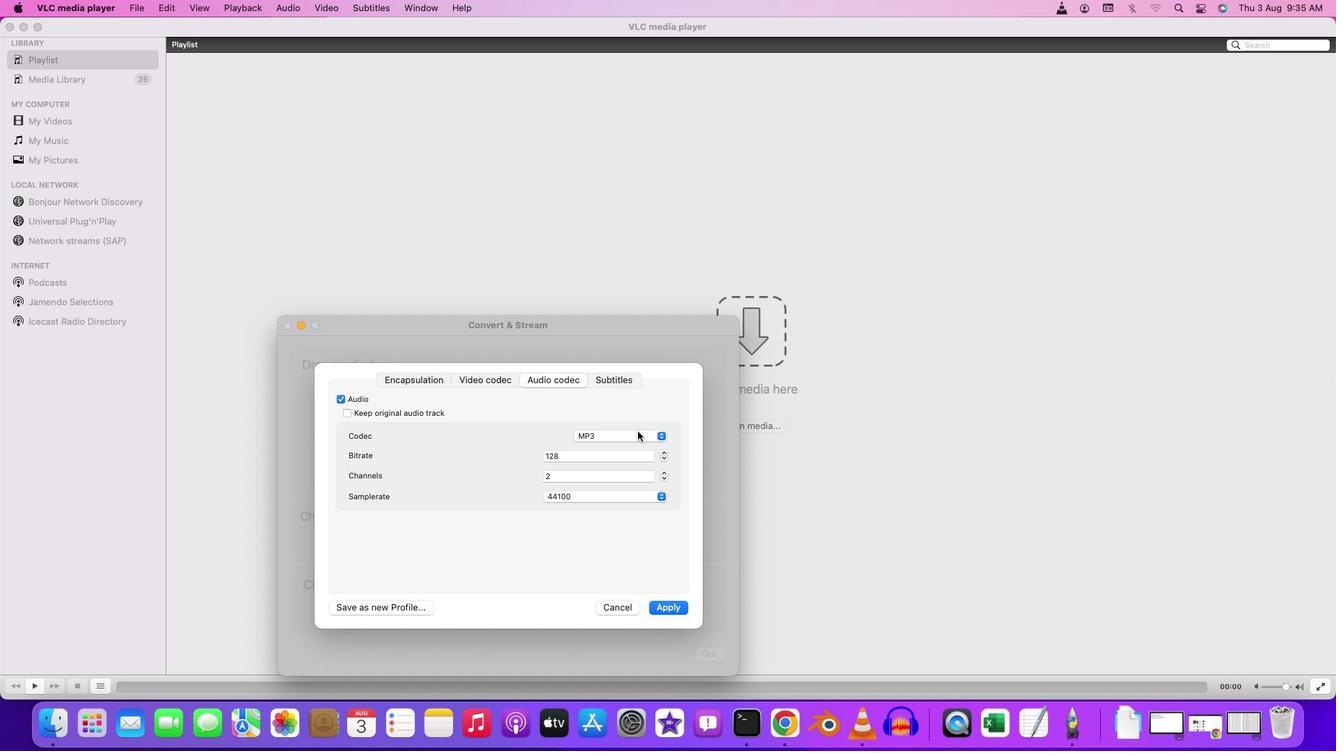 
Action: Mouse moved to (638, 432)
Screenshot: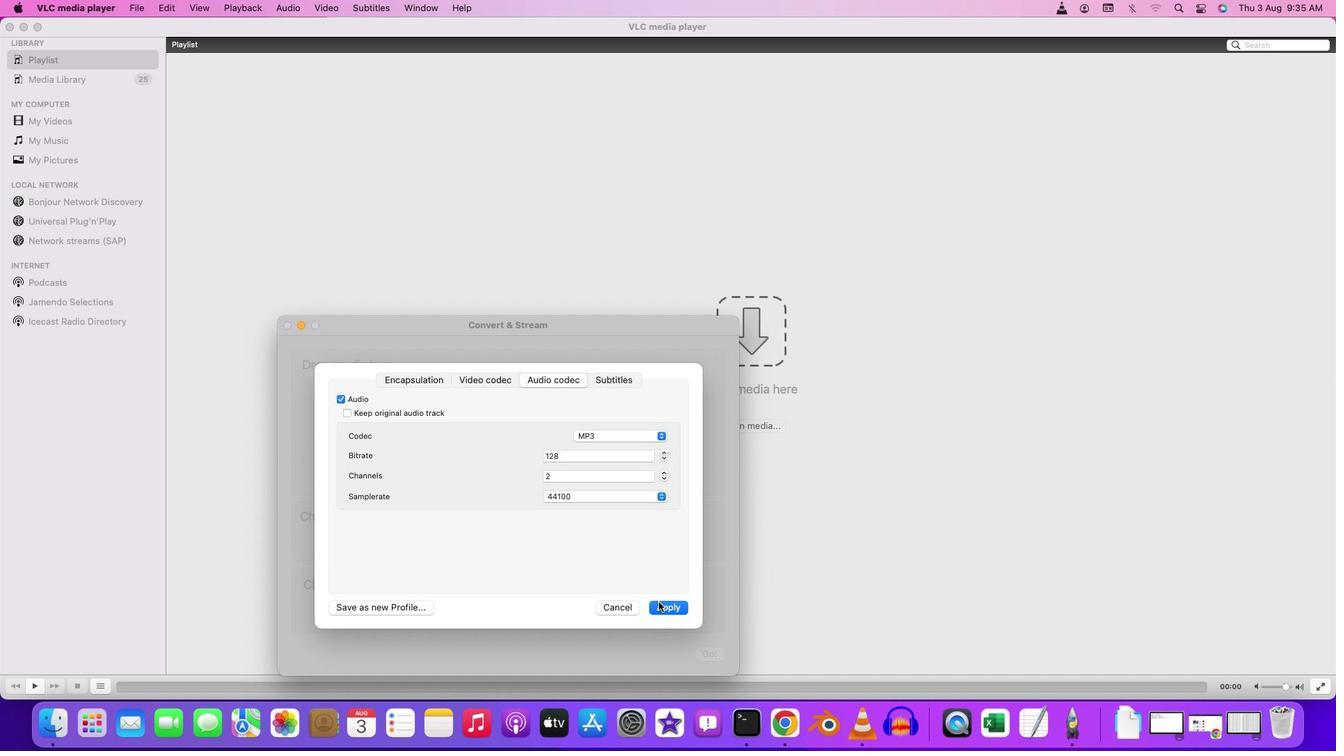 
Action: Mouse pressed left at (638, 432)
Screenshot: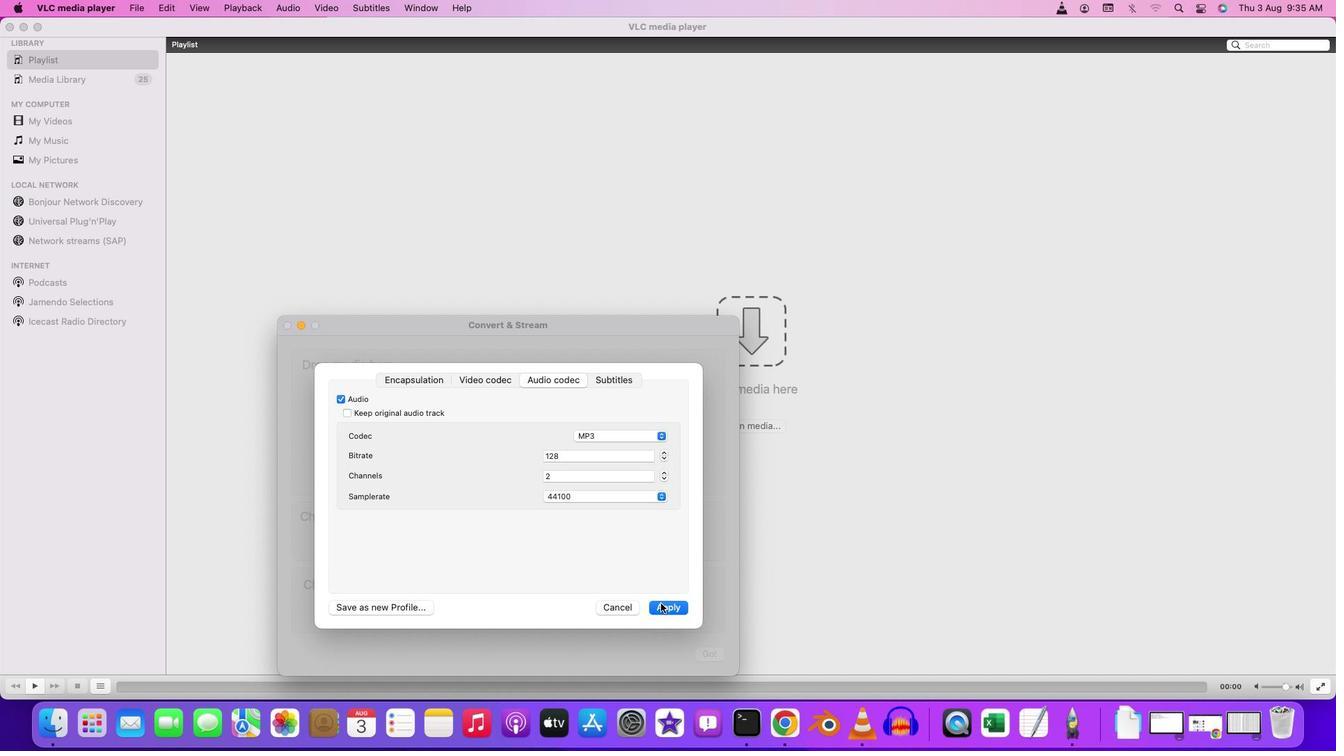 
Action: Mouse moved to (632, 436)
Screenshot: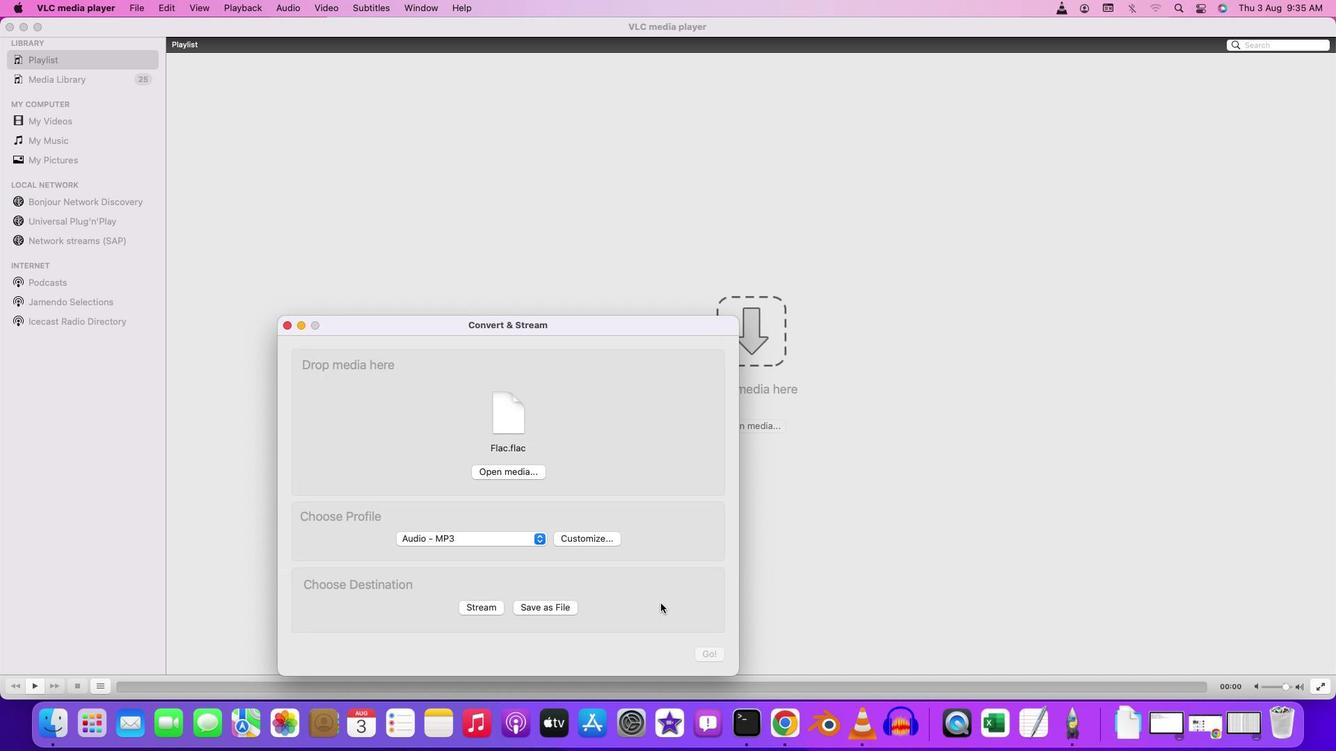 
Action: Mouse pressed left at (632, 436)
Screenshot: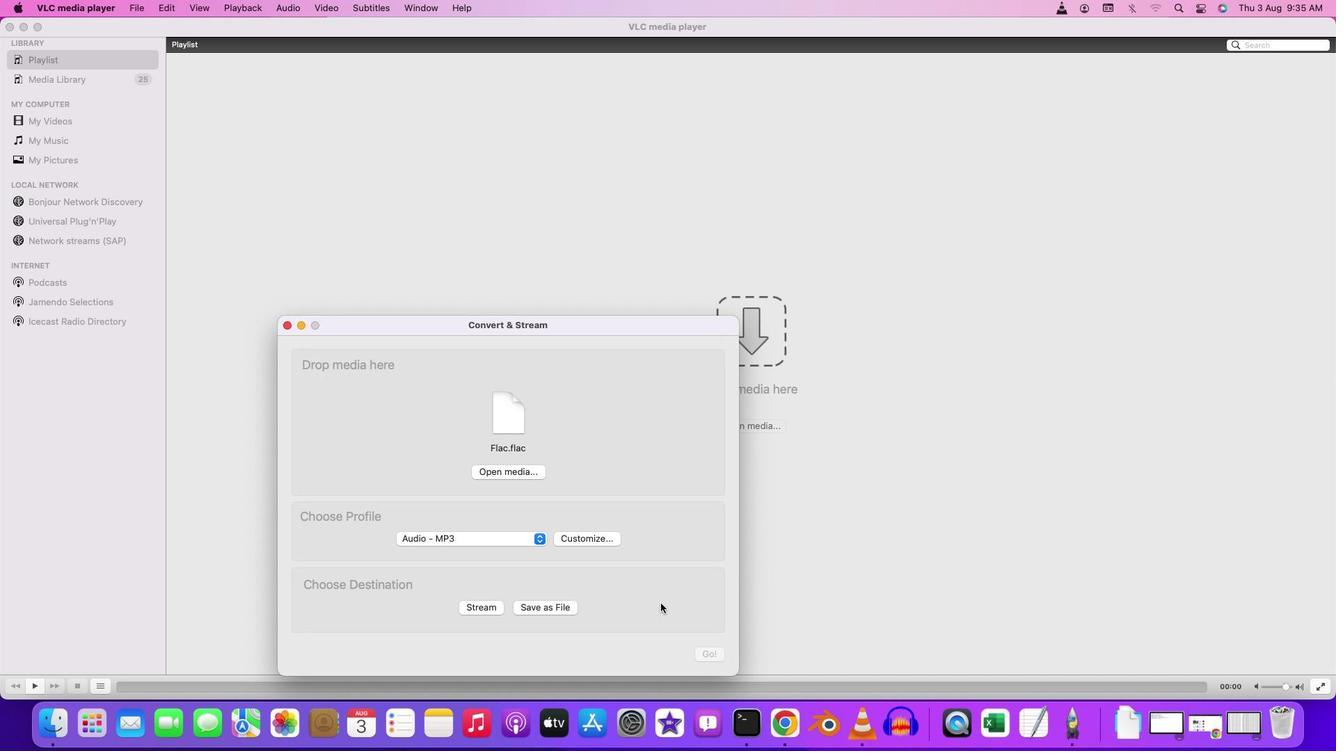 
Action: Mouse moved to (661, 603)
Screenshot: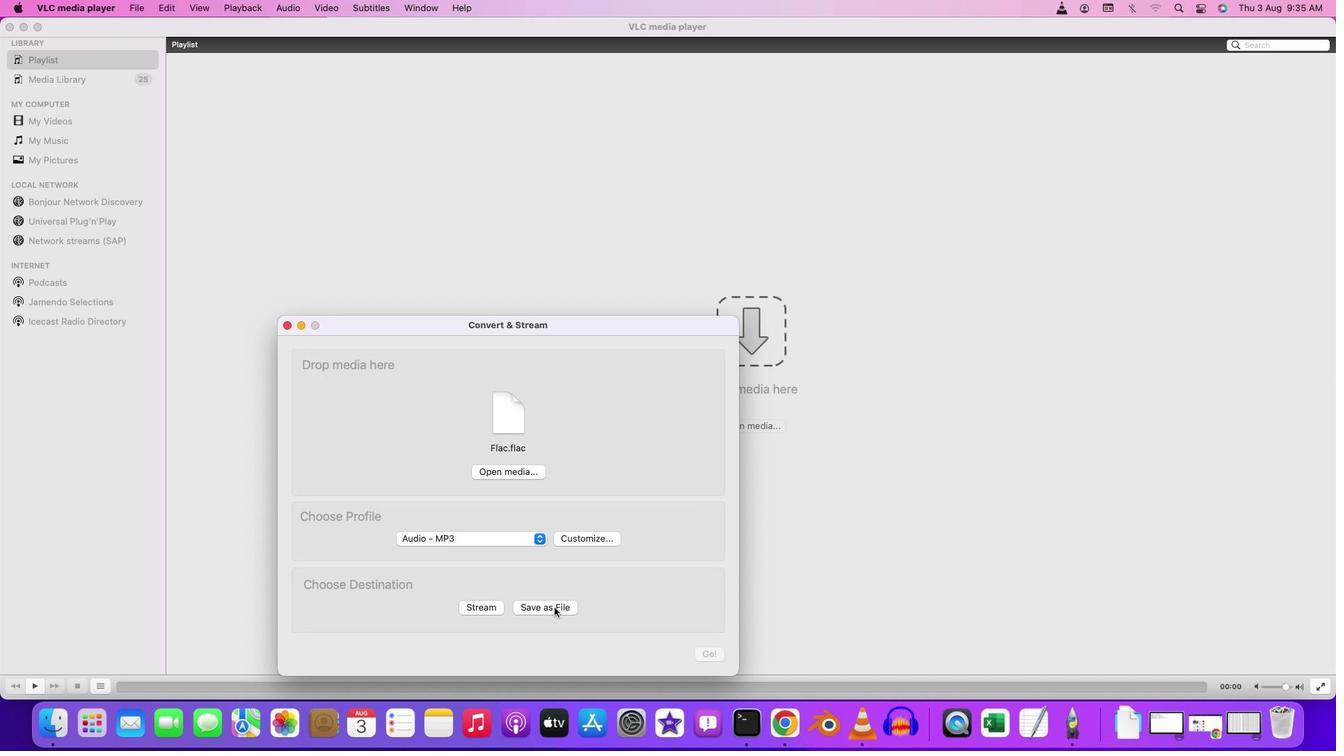 
Action: Mouse pressed left at (661, 603)
Screenshot: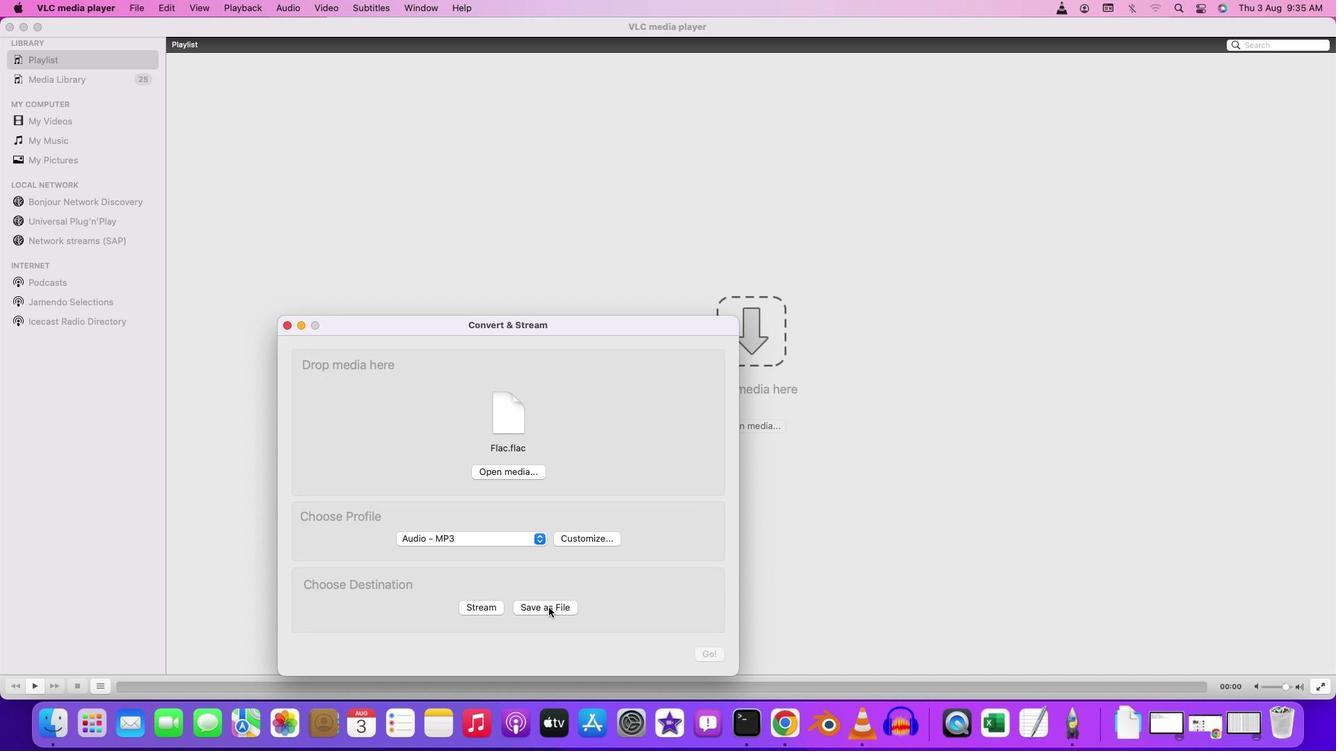 
Action: Mouse moved to (546, 607)
Screenshot: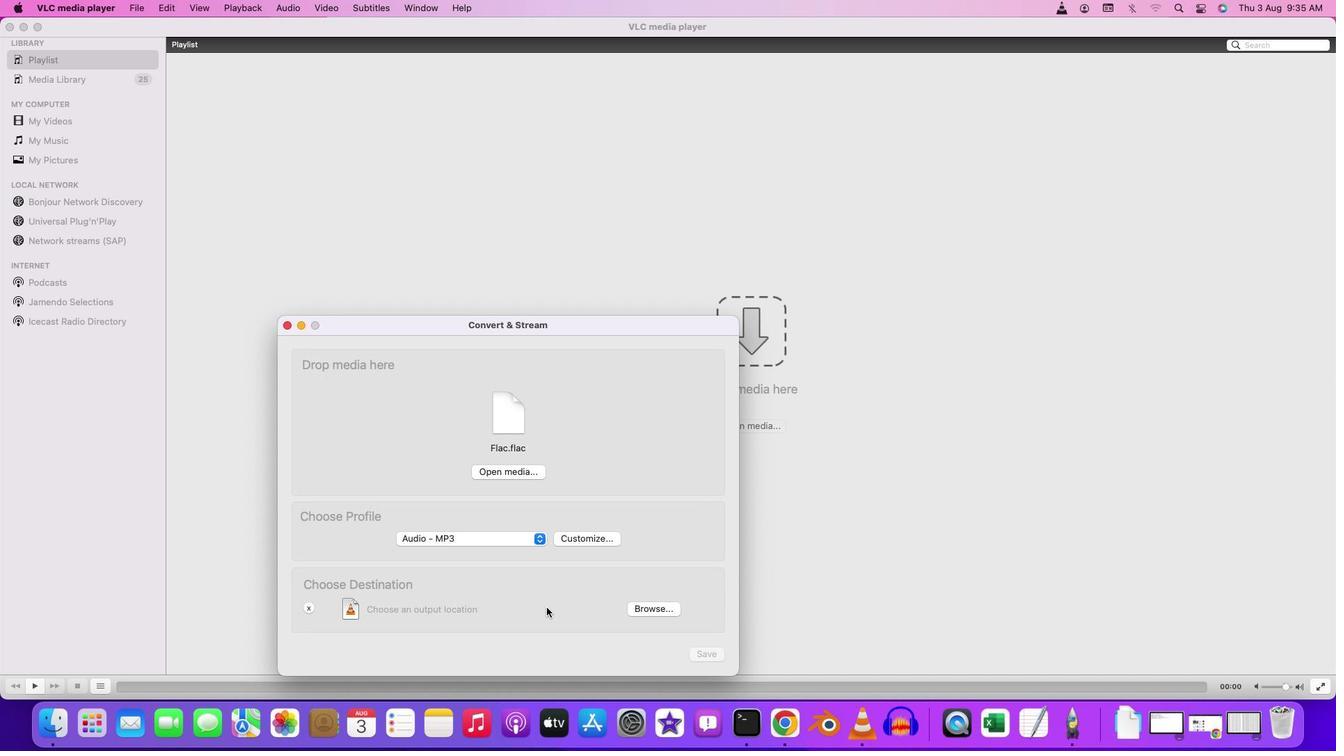 
Action: Mouse pressed left at (546, 607)
Screenshot: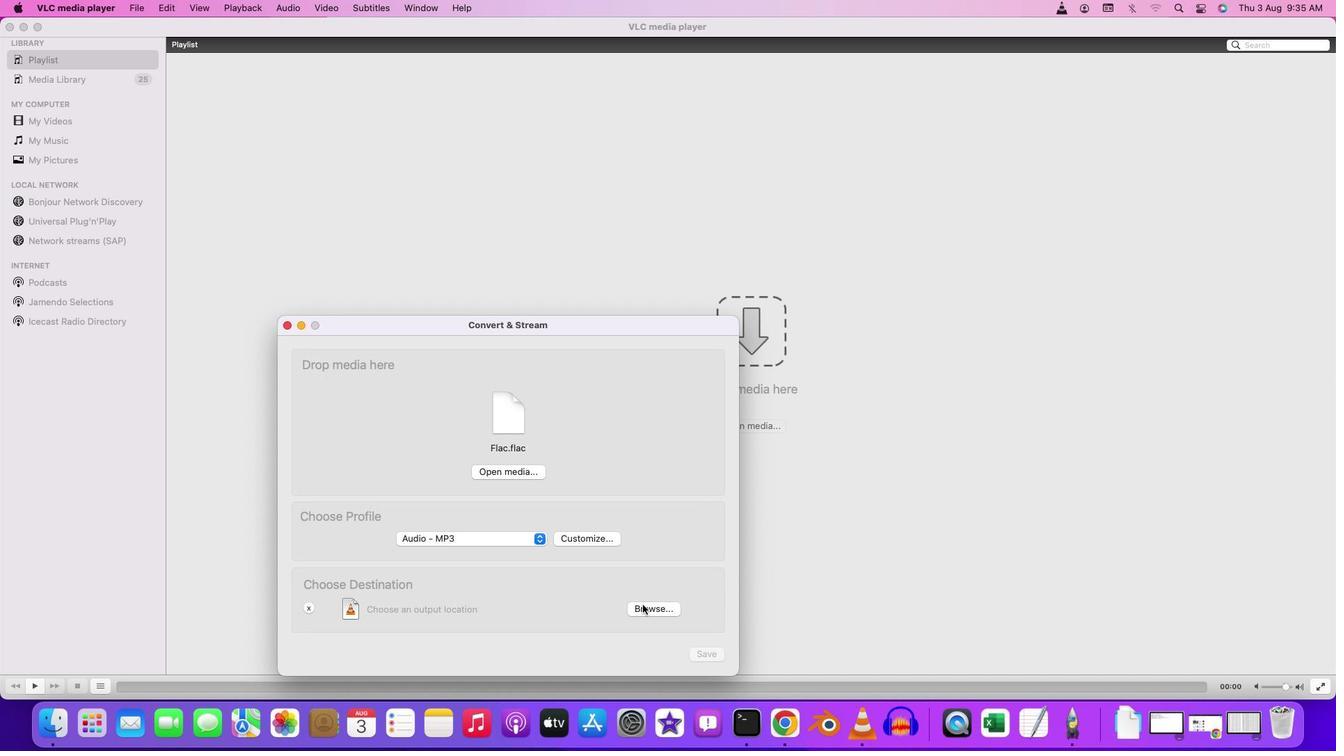 
Action: Mouse moved to (643, 606)
Screenshot: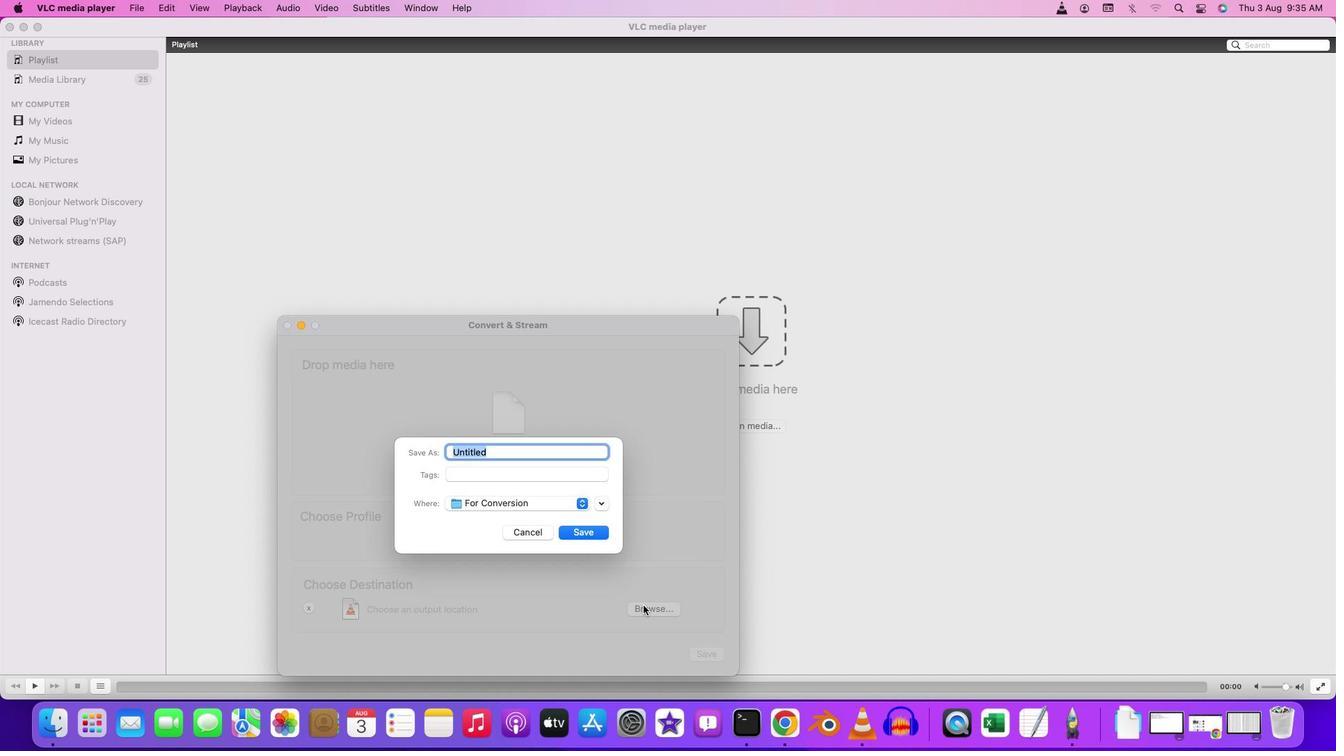 
Action: Mouse pressed left at (643, 606)
Screenshot: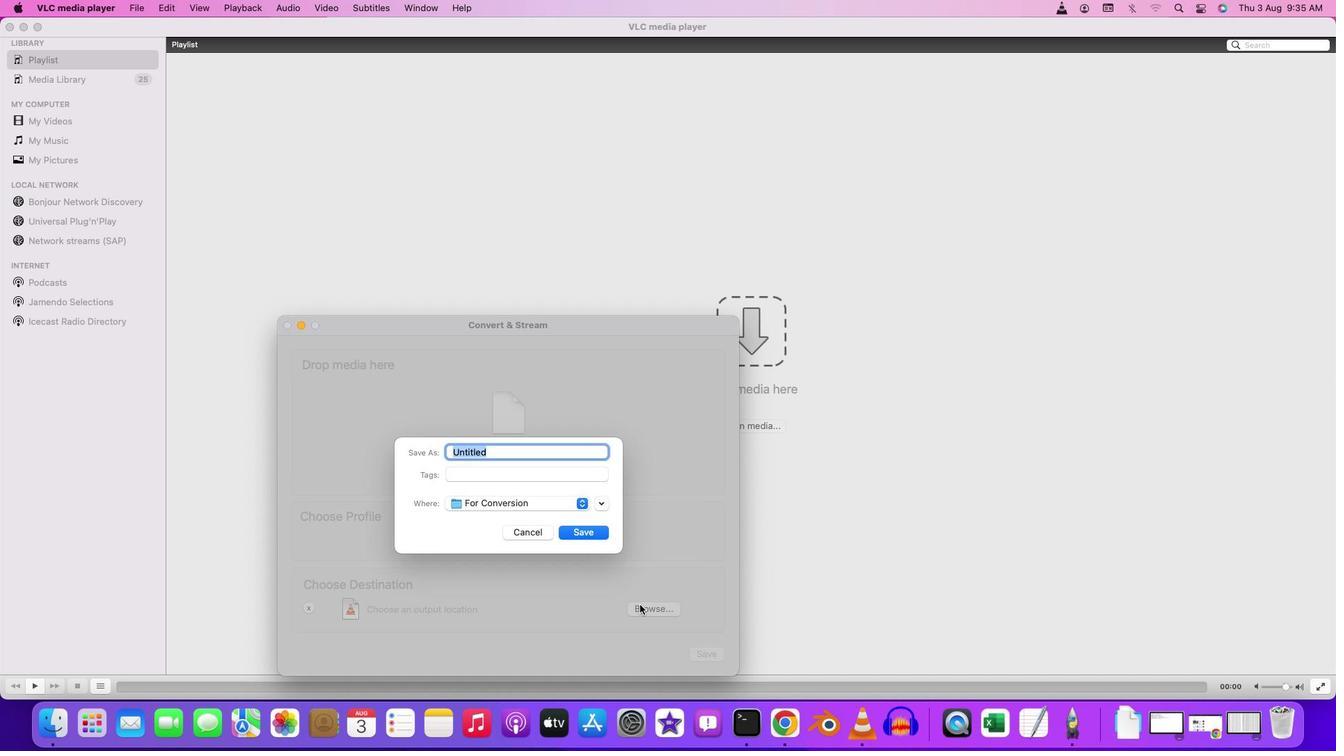 
Action: Mouse moved to (534, 462)
Screenshot: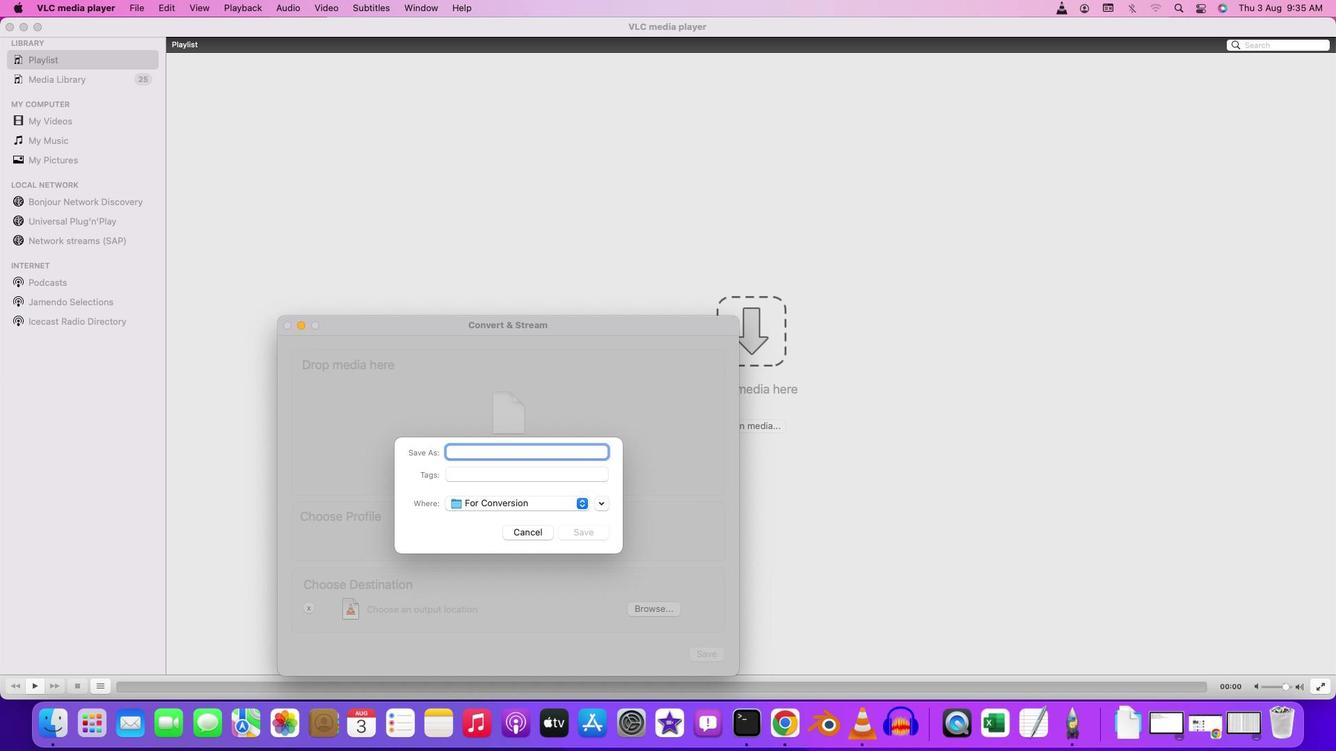 
Action: Key pressed Key.backspaceKey.shift'M''P''#'Key.backspace'3'Key.spaceKey.shift'F''o''r''m''a''t'
Screenshot: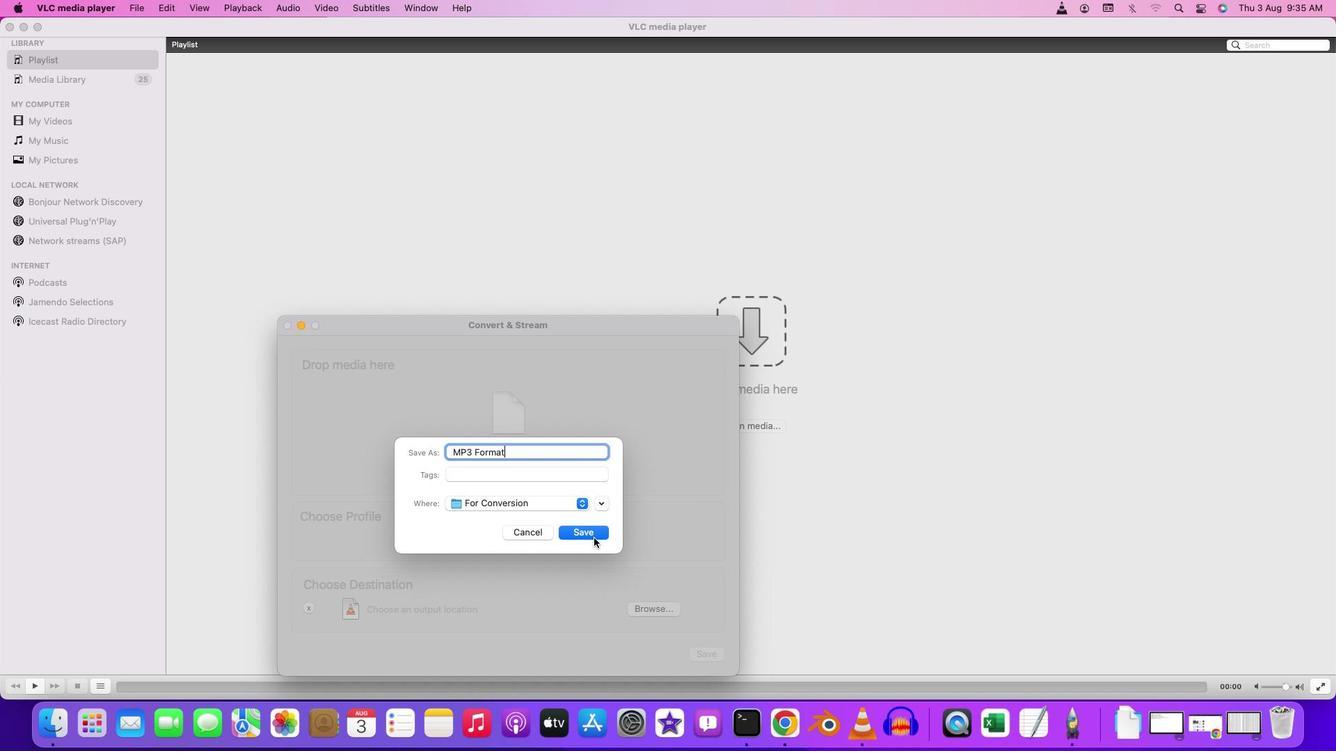 
Action: Mouse moved to (592, 537)
Screenshot: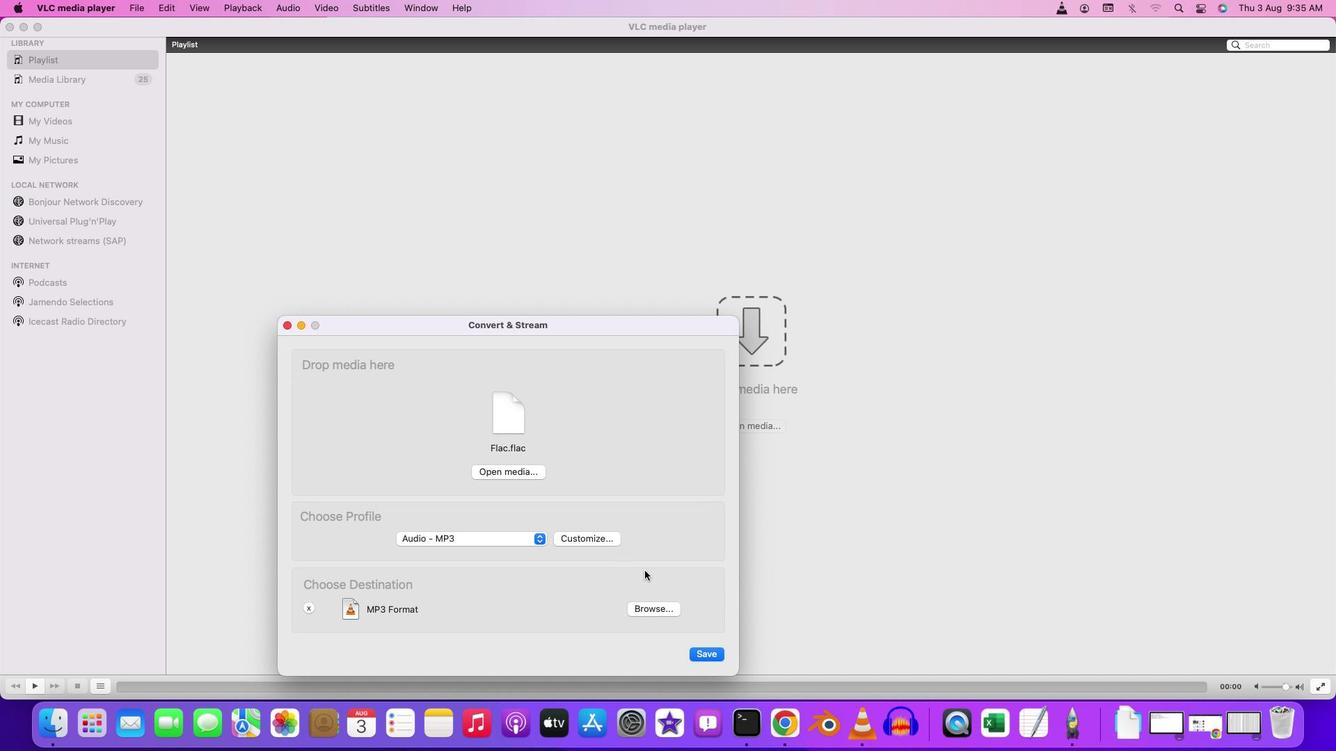 
Action: Mouse pressed left at (592, 537)
Screenshot: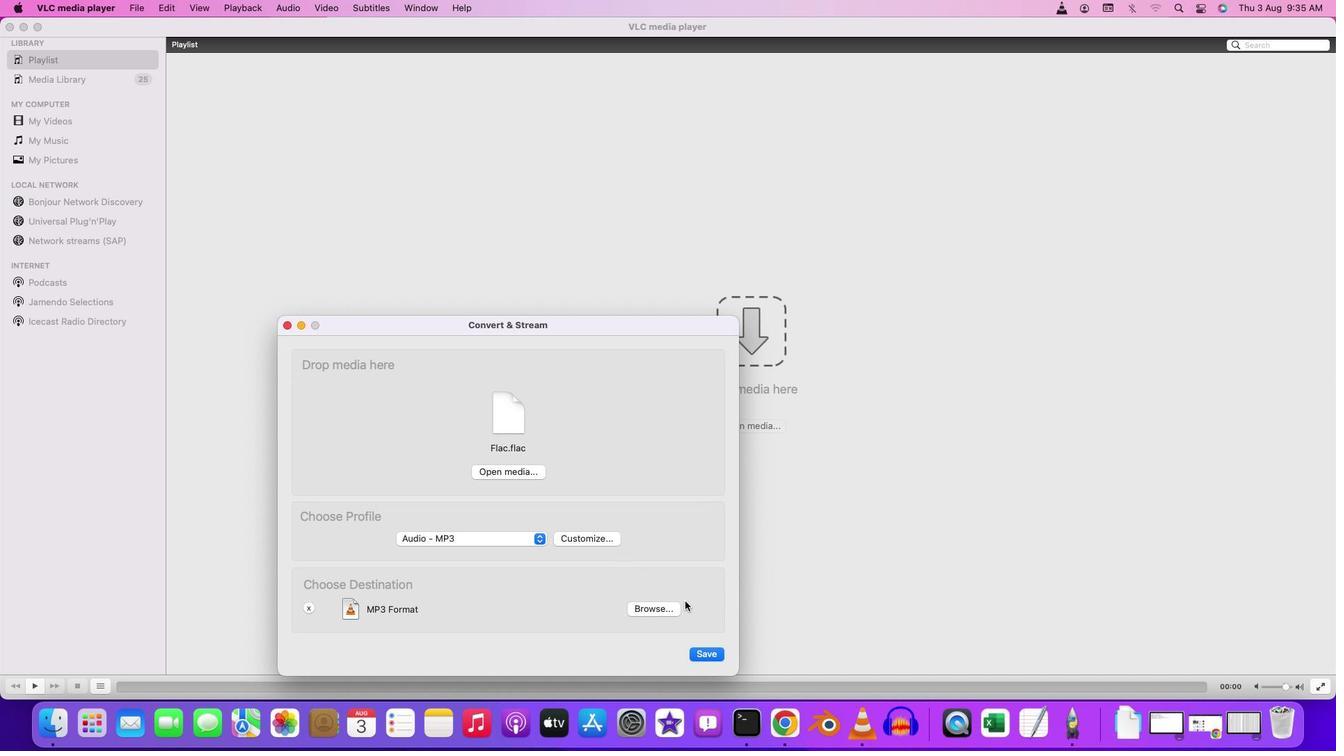 
Action: Mouse moved to (705, 649)
Screenshot: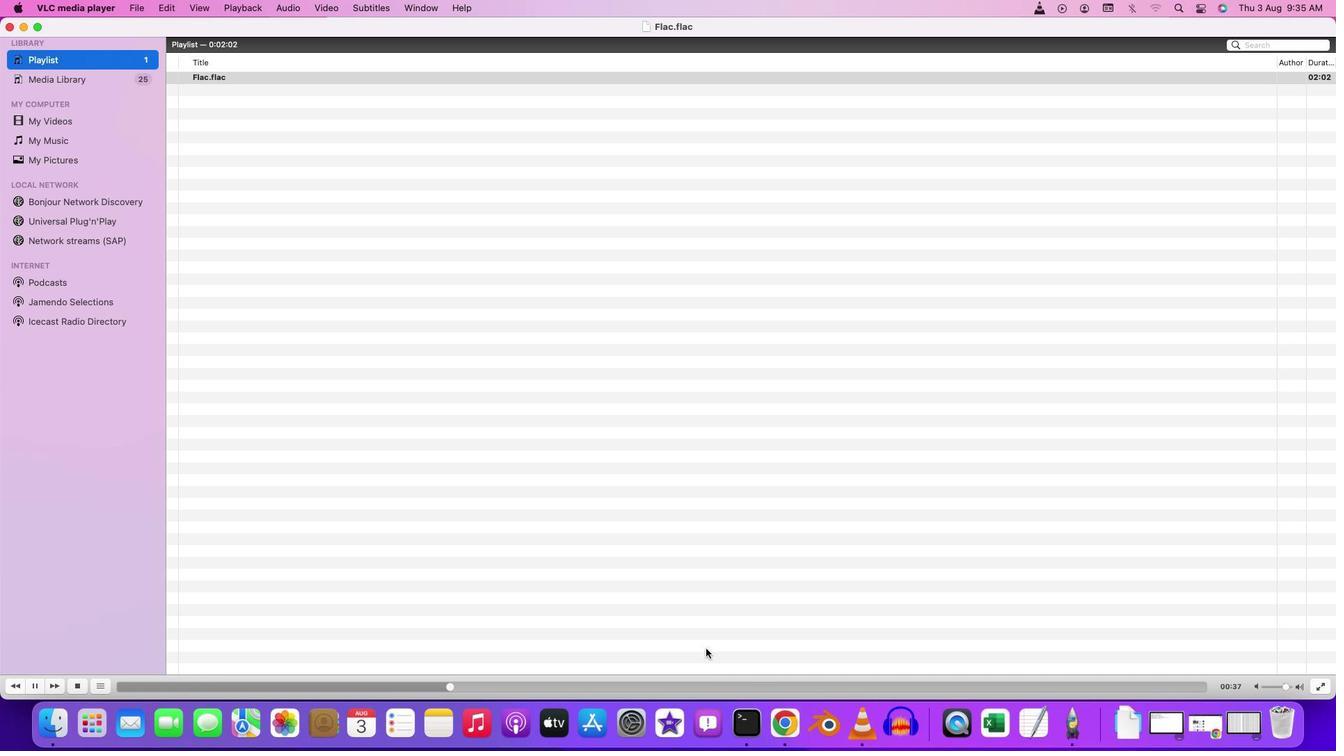 
Action: Mouse pressed left at (705, 649)
Screenshot: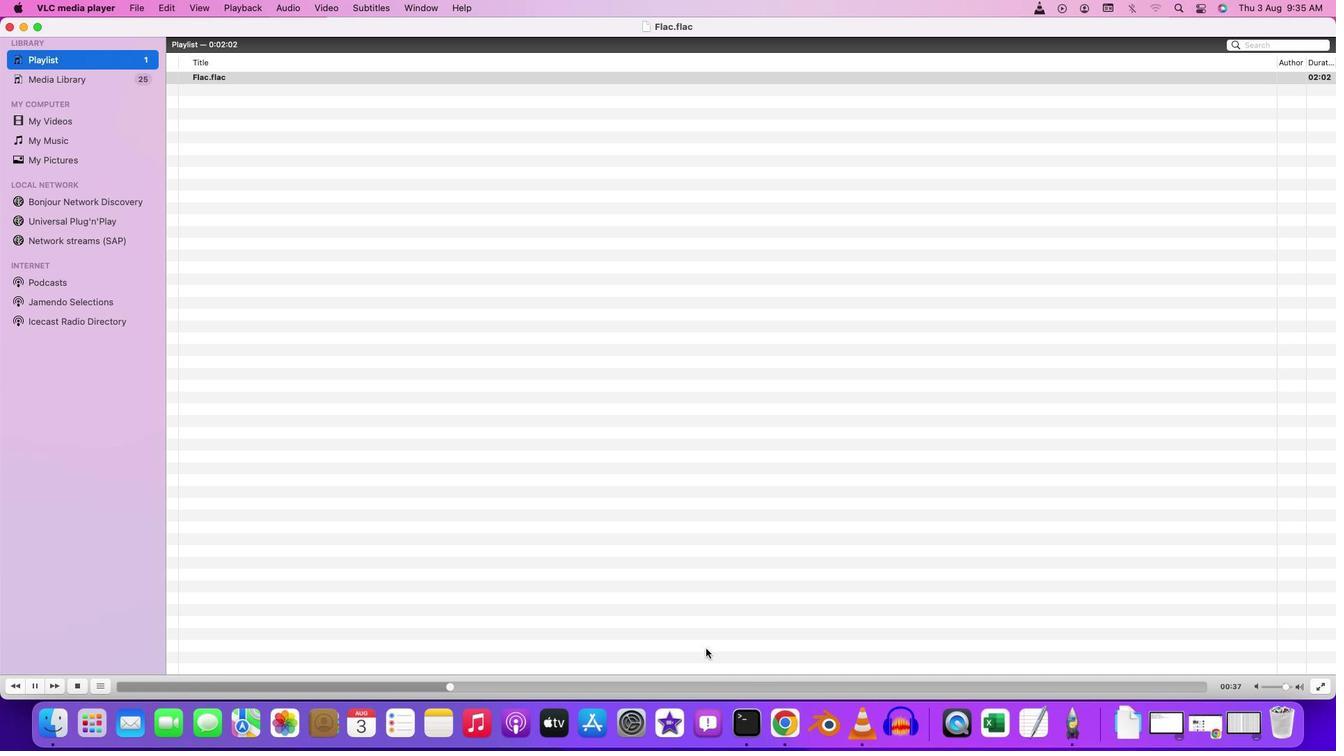 
Action: Mouse moved to (739, 566)
Screenshot: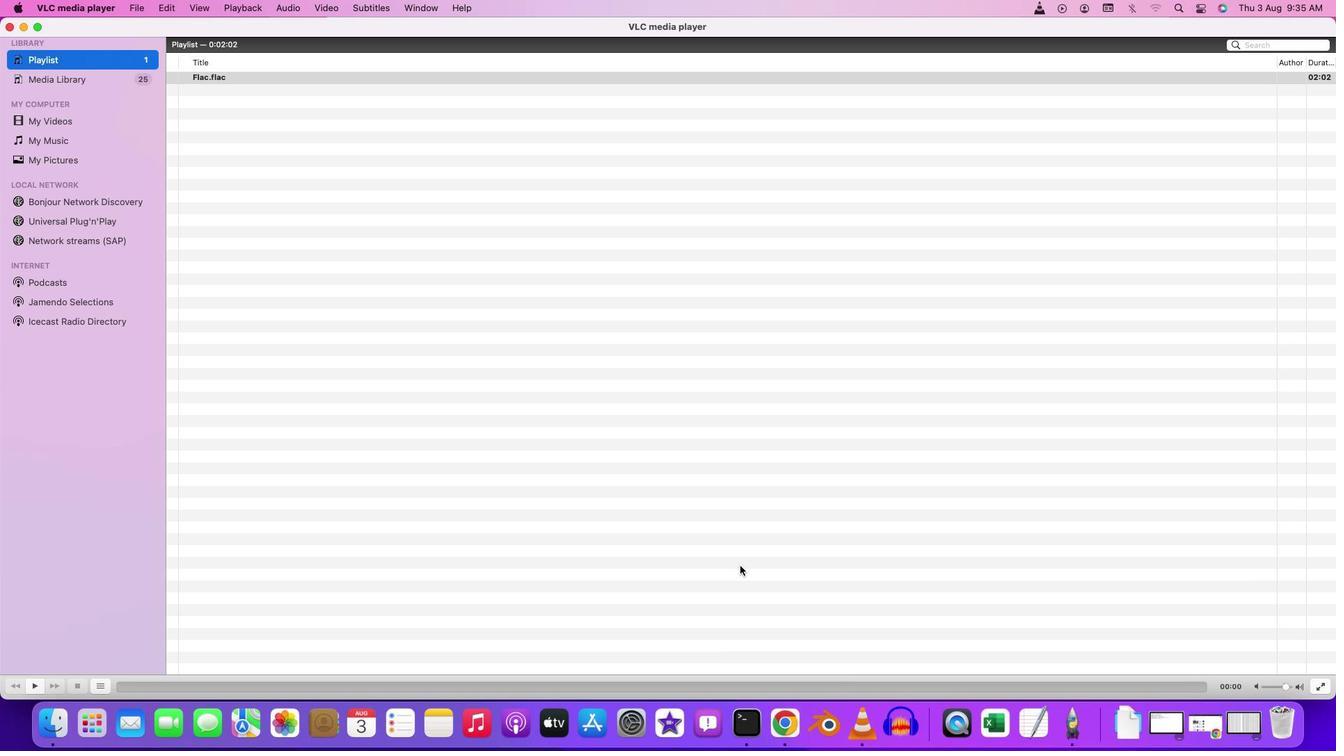 
